 Task: Create a sub task Gather and Analyse Requirements for the task  Create a new online platform for language translation services in the project AgileRamp , assign it to team member softage.1@softage.net and update the status of the sub task to  On Track  , set the priority of the sub task to Low
Action: Mouse moved to (882, 475)
Screenshot: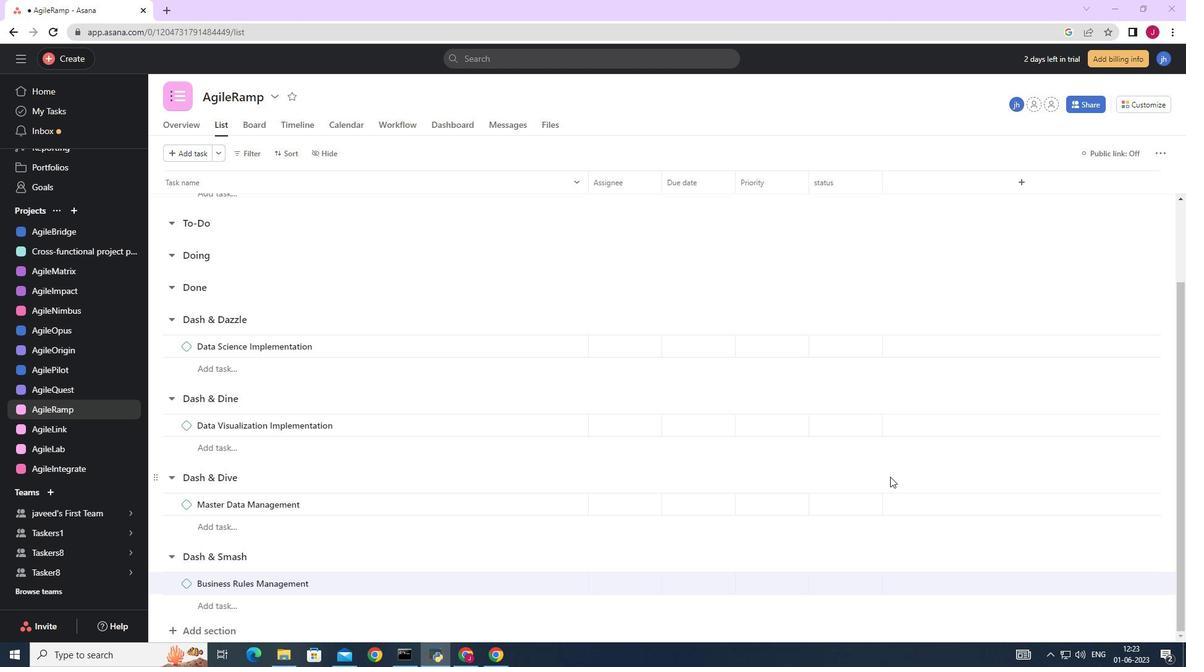 
Action: Mouse scrolled (882, 475) with delta (0, 0)
Screenshot: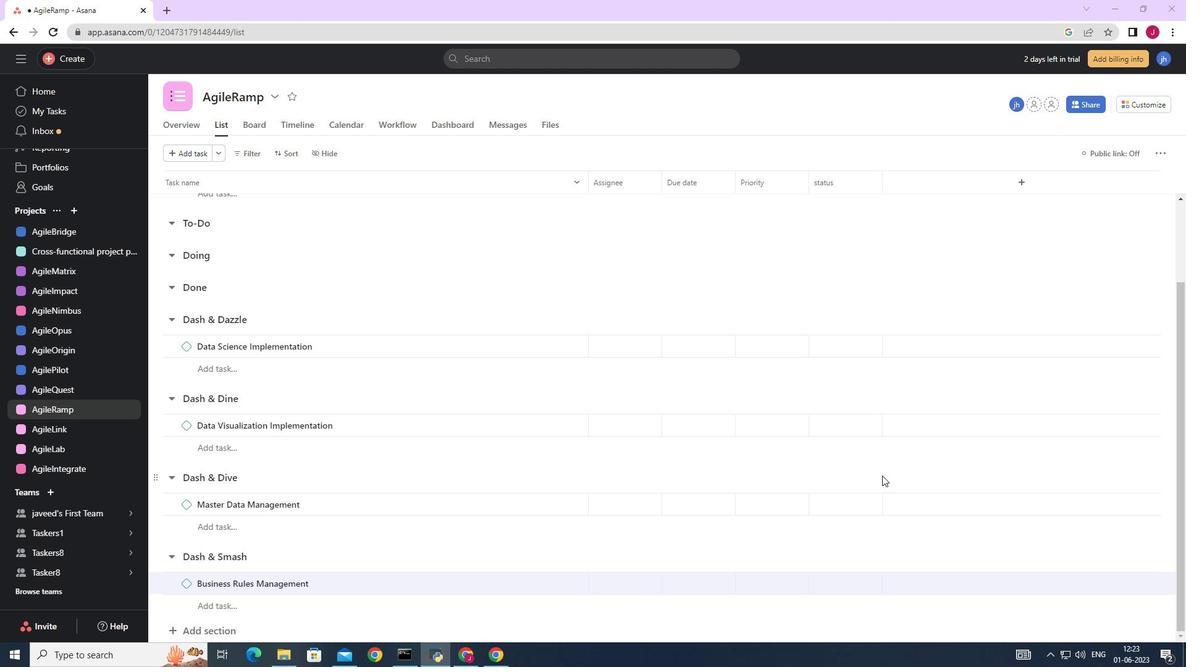 
Action: Mouse scrolled (882, 475) with delta (0, 0)
Screenshot: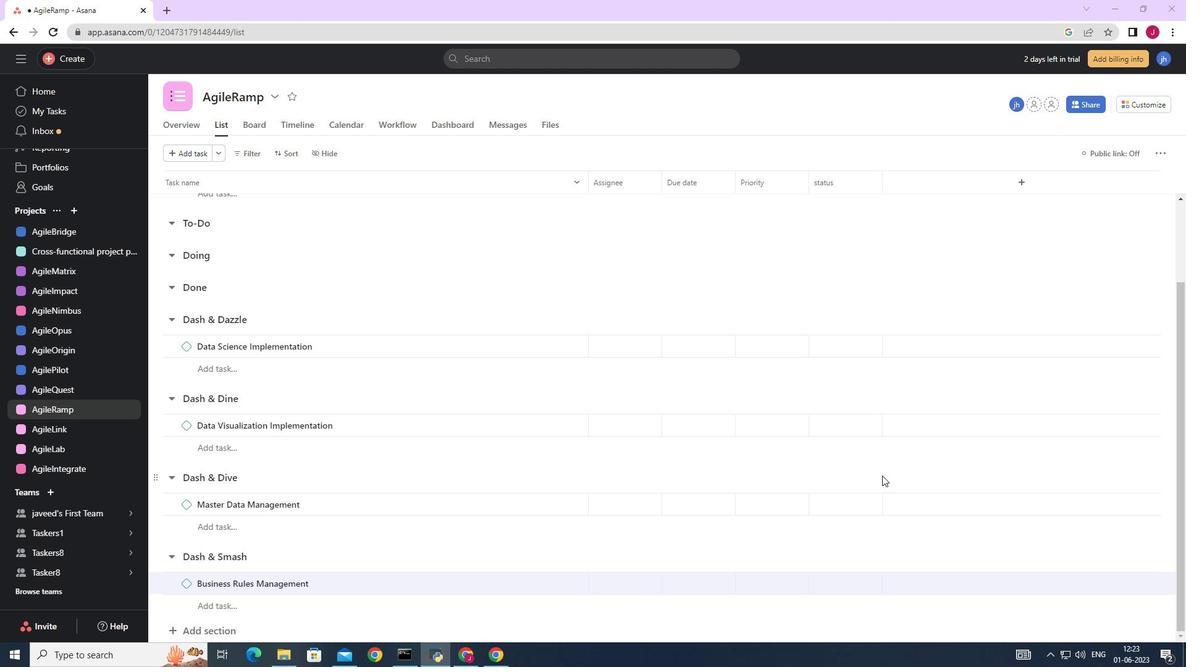 
Action: Mouse scrolled (882, 475) with delta (0, 0)
Screenshot: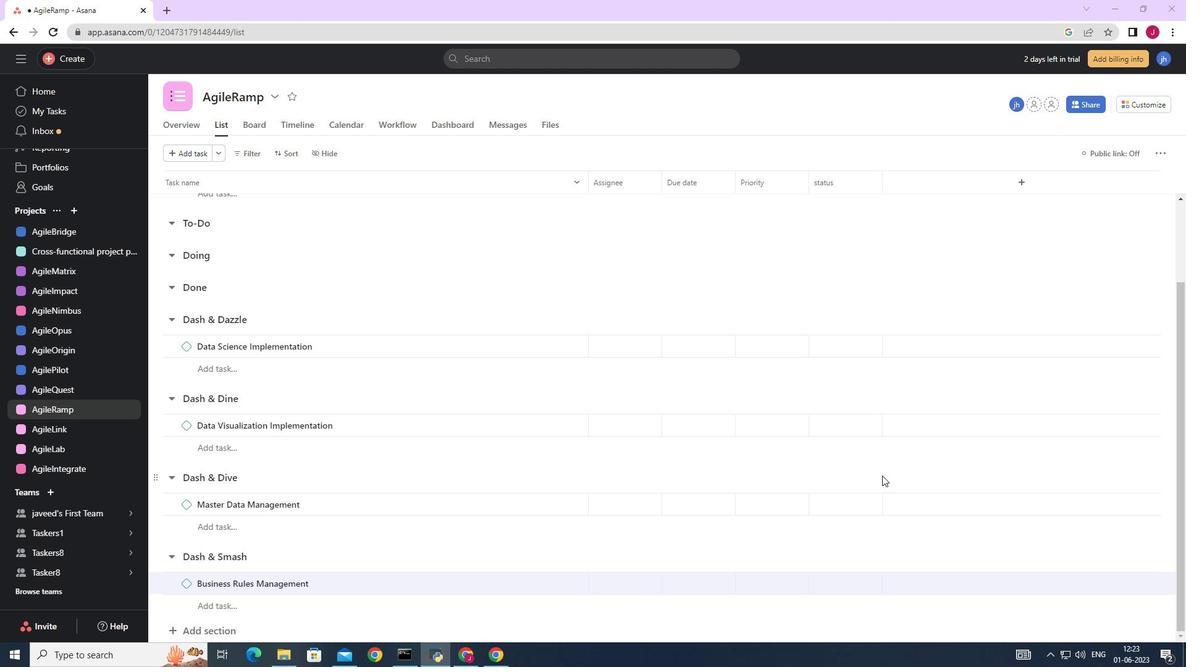 
Action: Mouse scrolled (882, 475) with delta (0, 0)
Screenshot: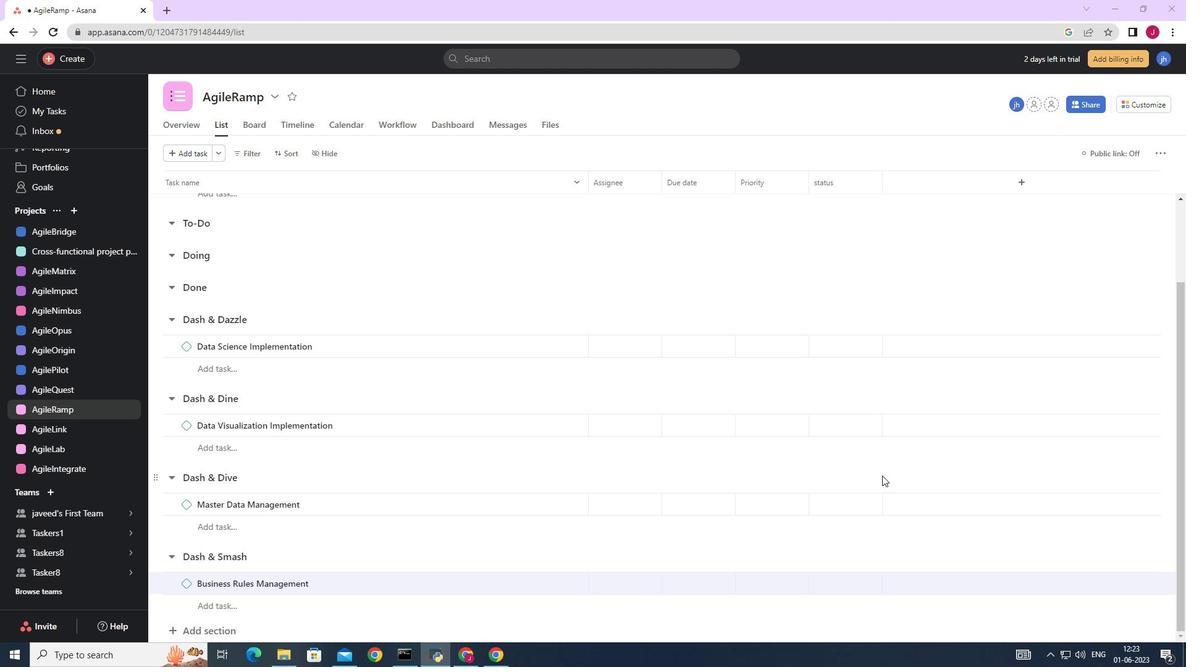 
Action: Mouse scrolled (882, 475) with delta (0, 0)
Screenshot: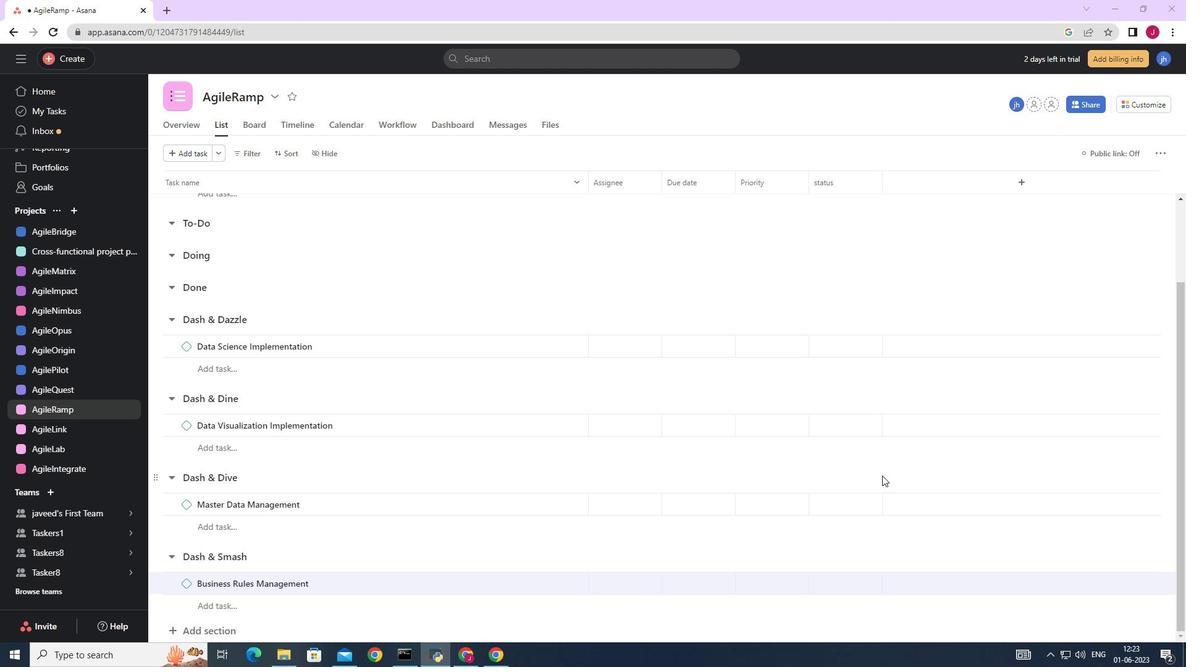 
Action: Mouse moved to (577, 436)
Screenshot: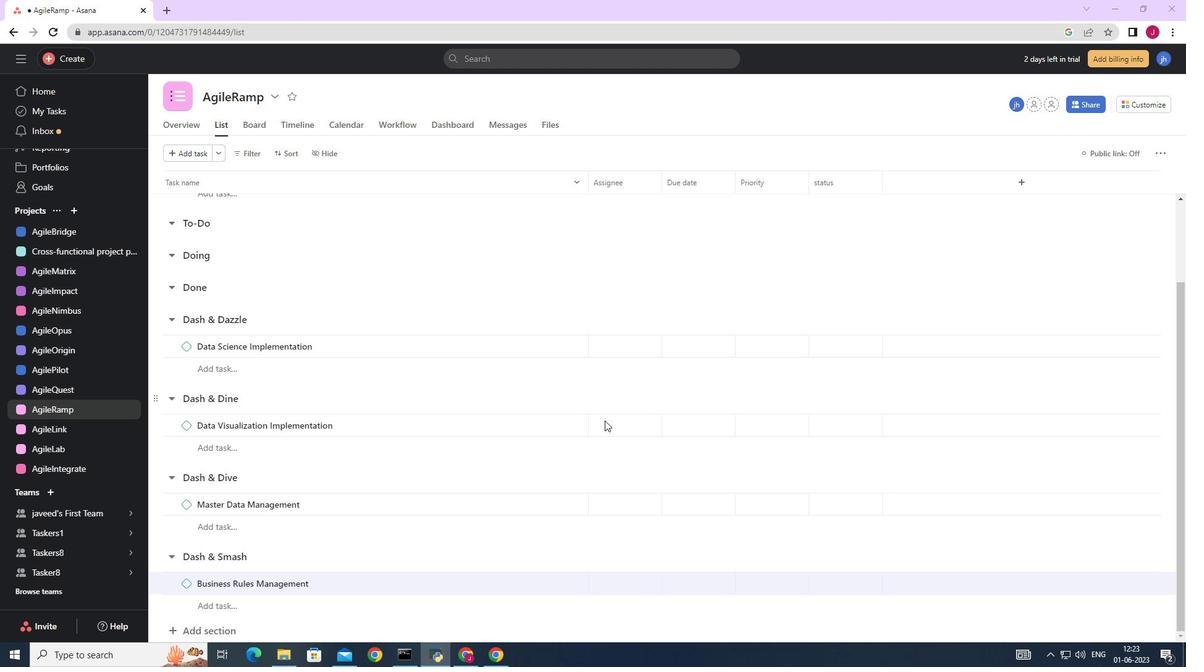 
Action: Mouse scrolled (577, 436) with delta (0, 0)
Screenshot: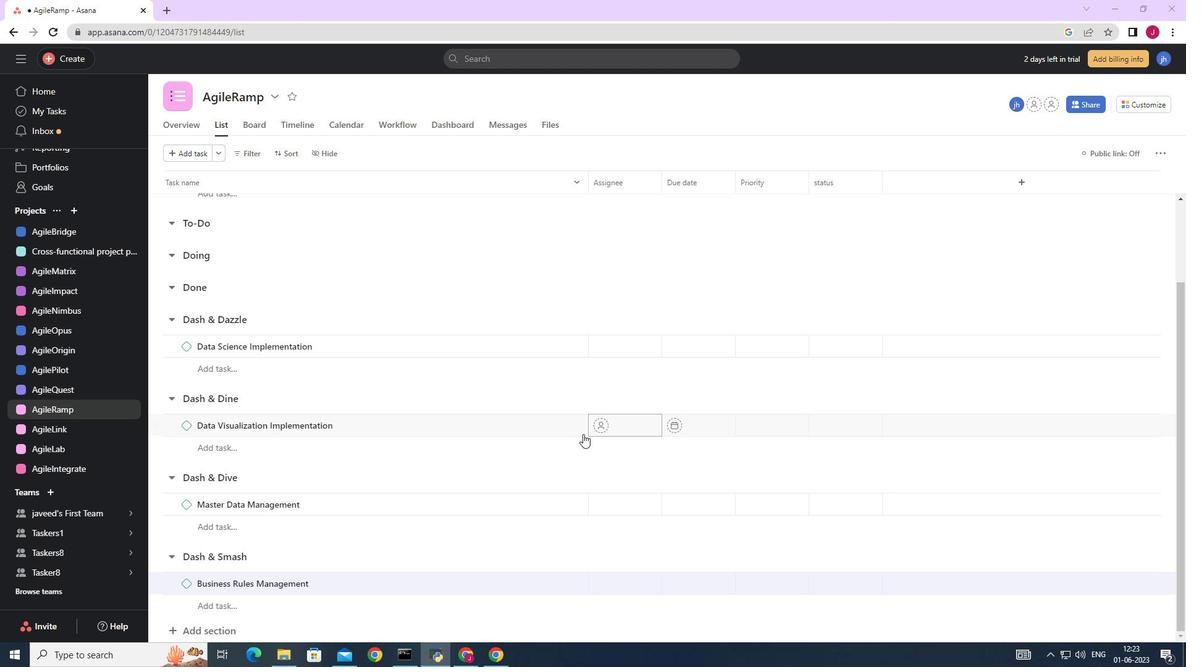 
Action: Mouse scrolled (577, 436) with delta (0, 0)
Screenshot: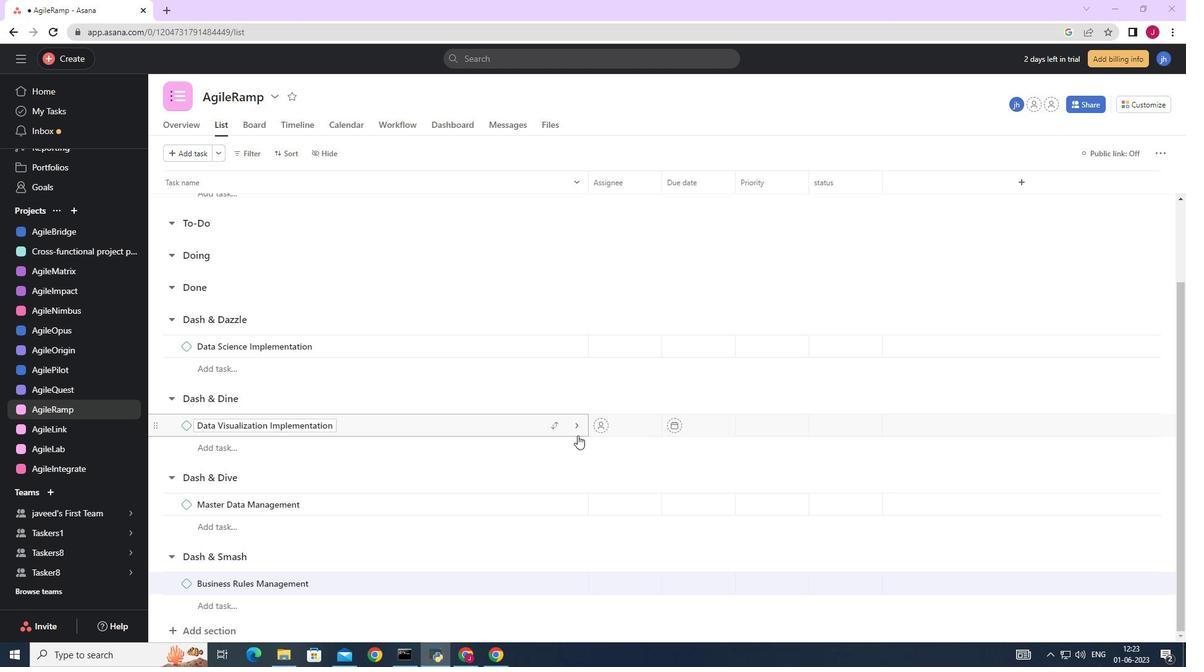 
Action: Mouse scrolled (577, 436) with delta (0, 0)
Screenshot: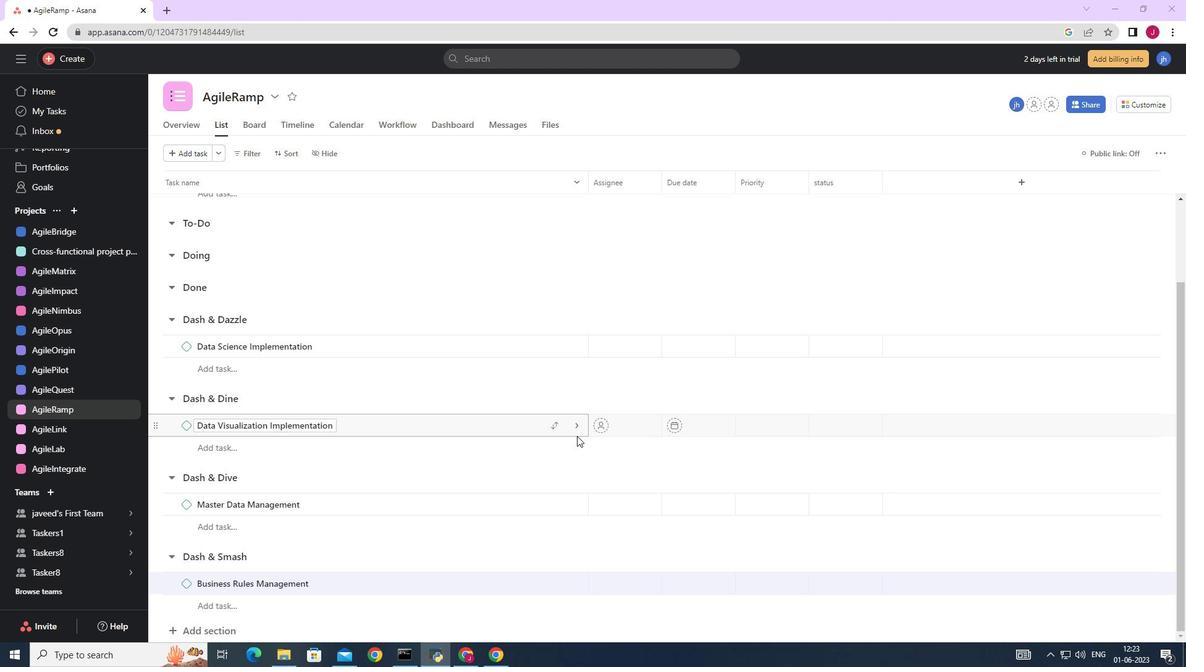 
Action: Mouse moved to (534, 271)
Screenshot: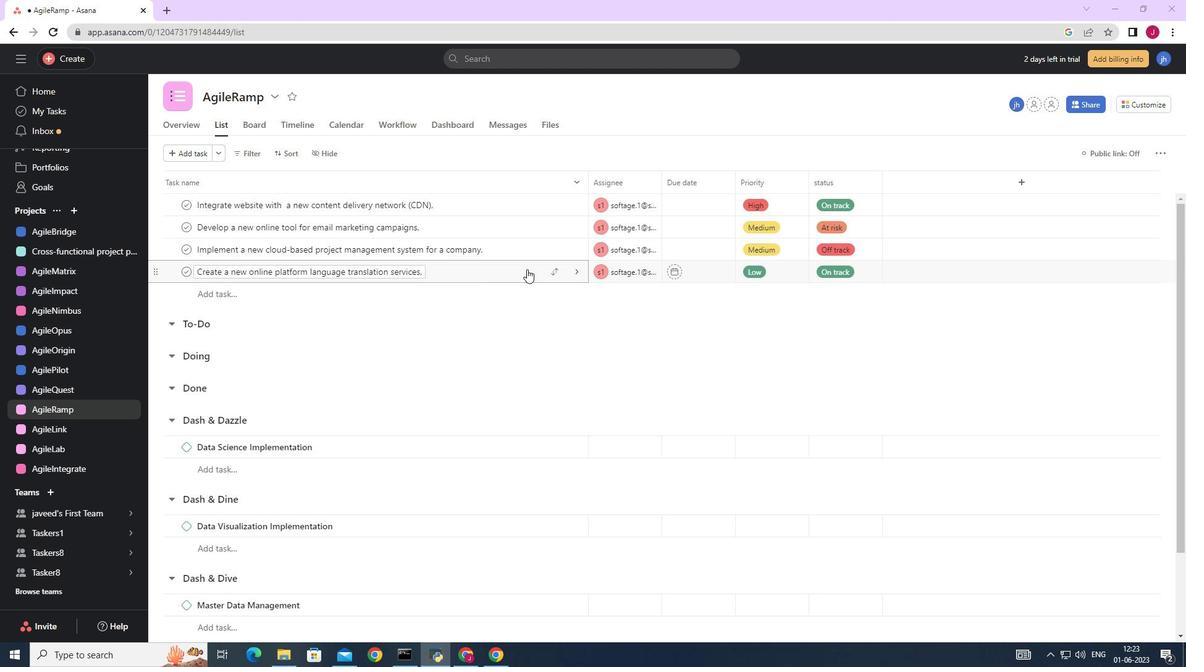 
Action: Mouse pressed left at (534, 271)
Screenshot: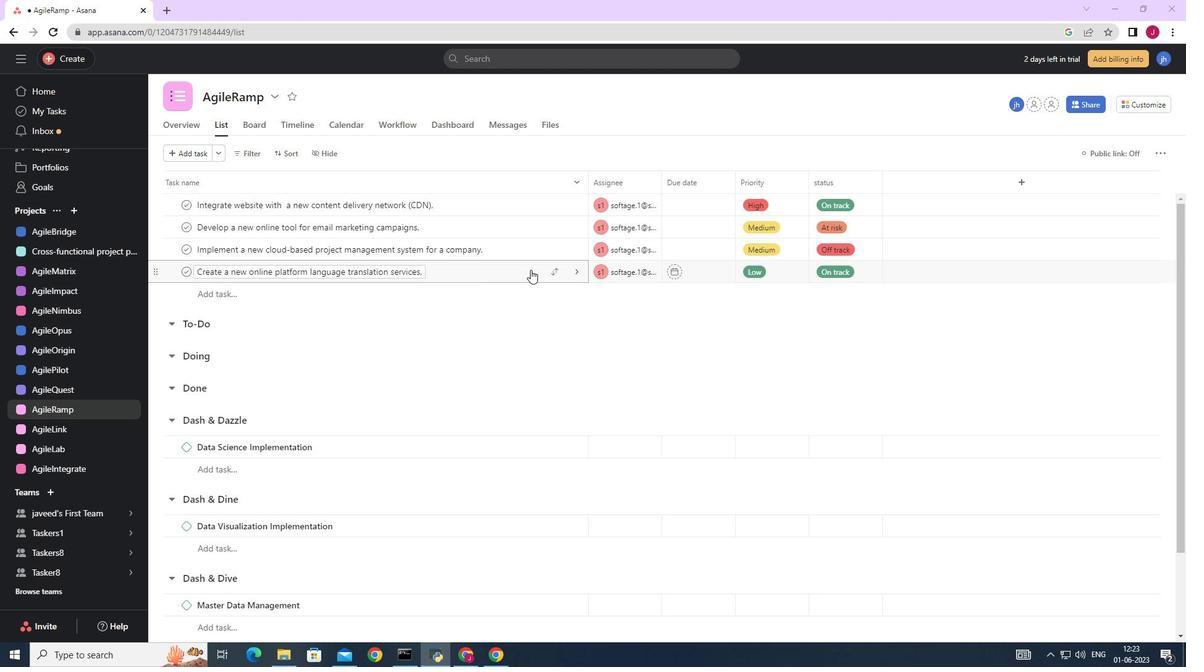 
Action: Mouse moved to (988, 420)
Screenshot: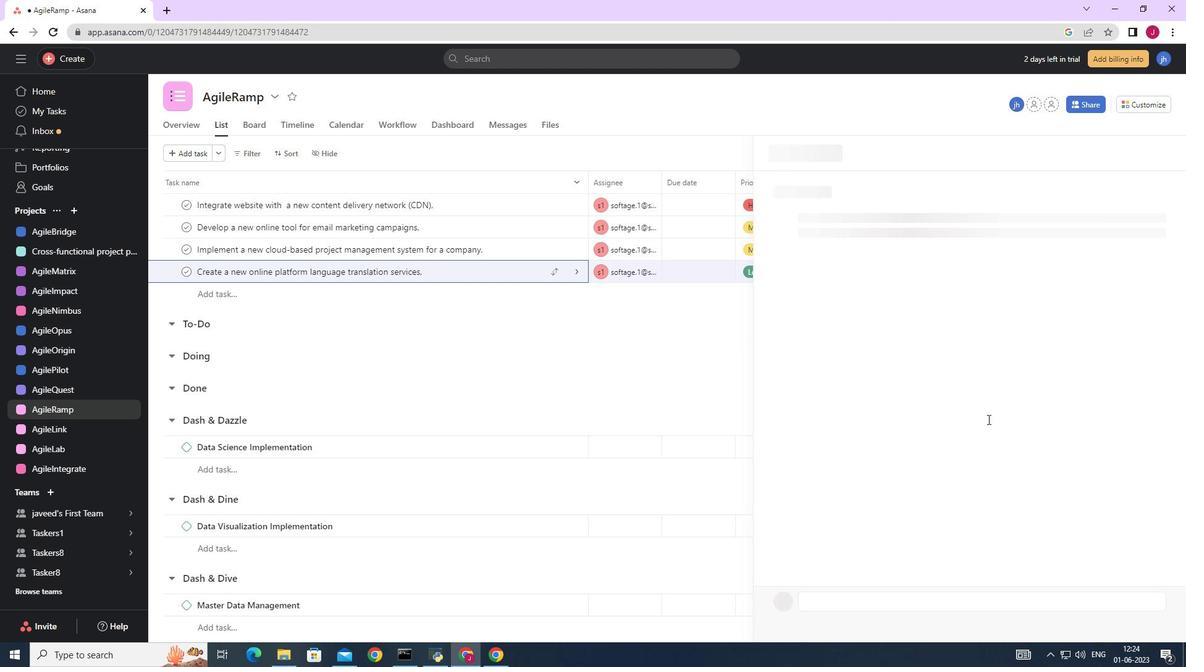 
Action: Mouse scrolled (988, 419) with delta (0, 0)
Screenshot: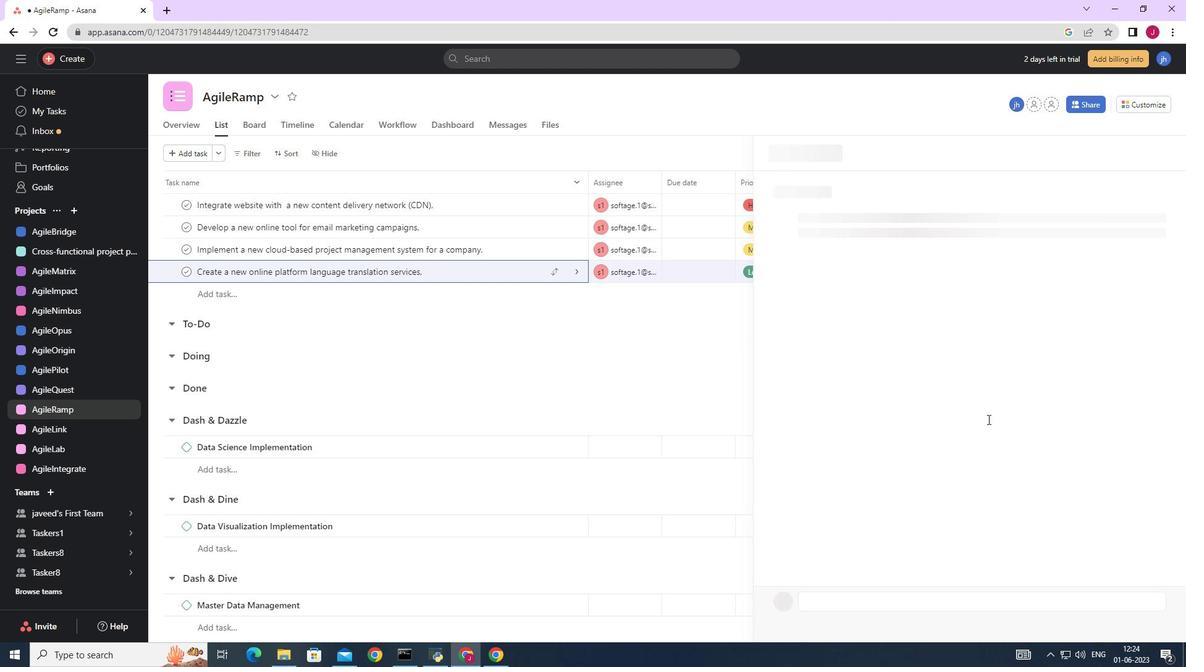
Action: Mouse moved to (988, 420)
Screenshot: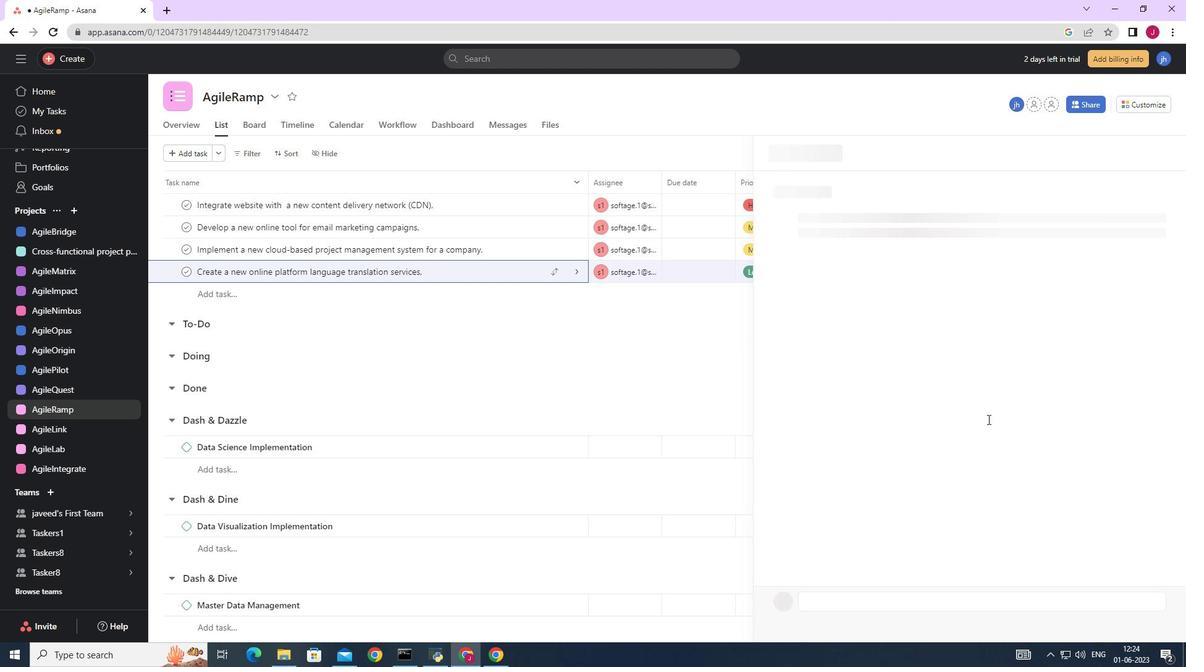 
Action: Mouse scrolled (988, 420) with delta (0, 0)
Screenshot: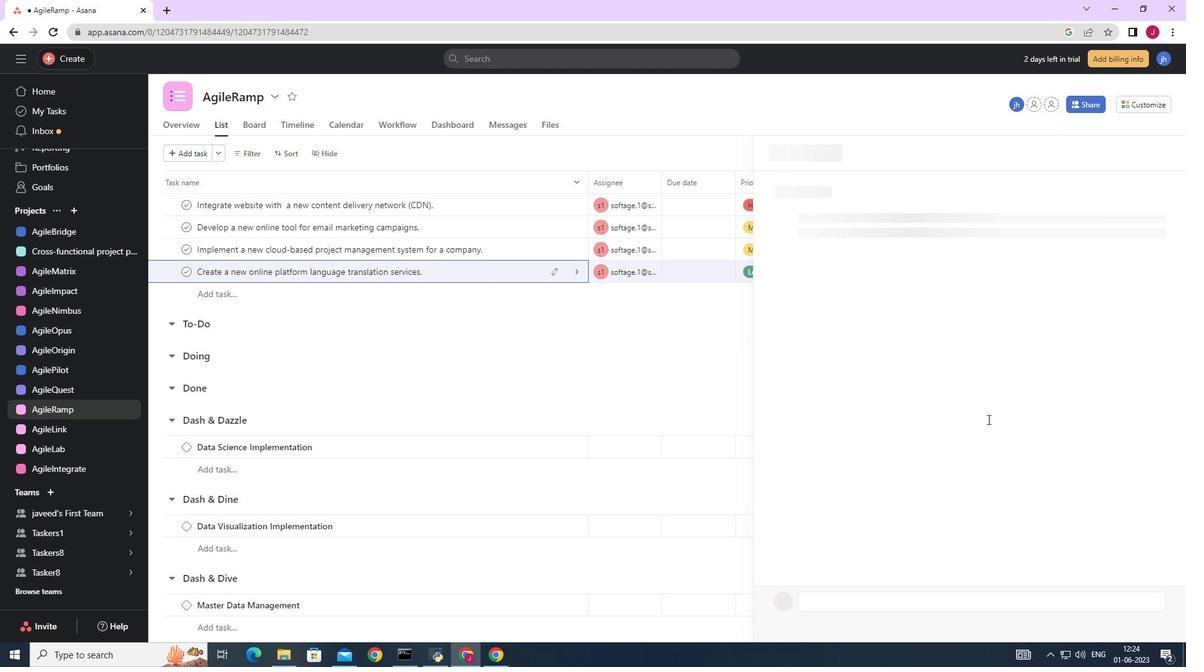 
Action: Mouse moved to (988, 421)
Screenshot: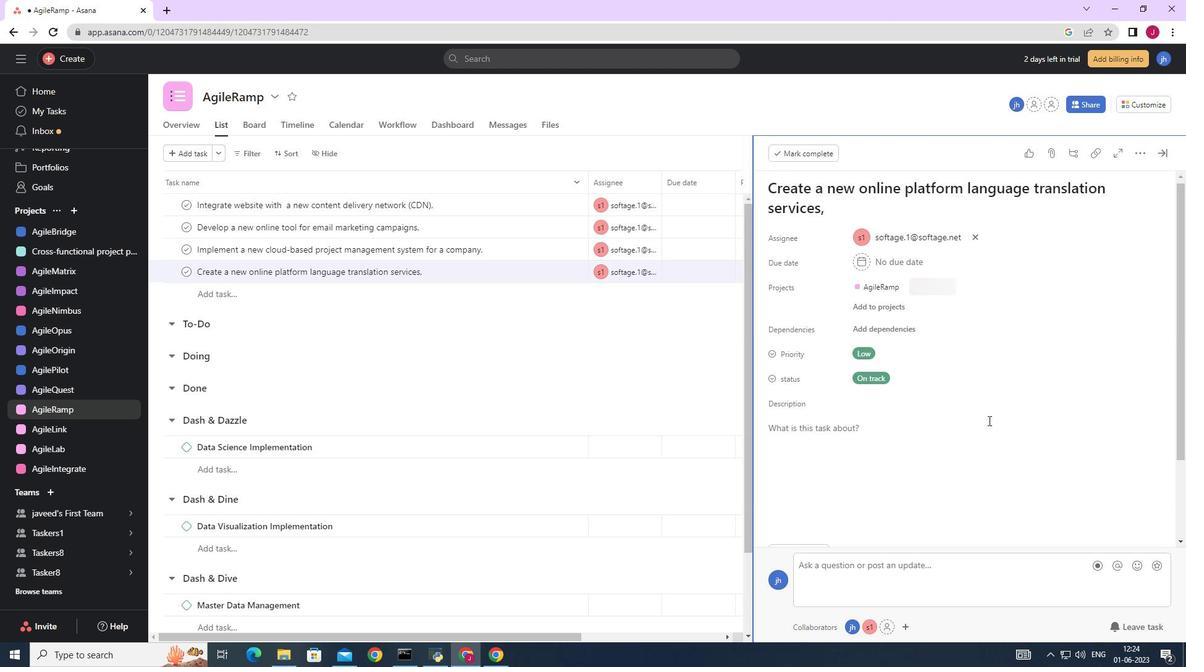 
Action: Mouse scrolled (988, 420) with delta (0, 0)
Screenshot: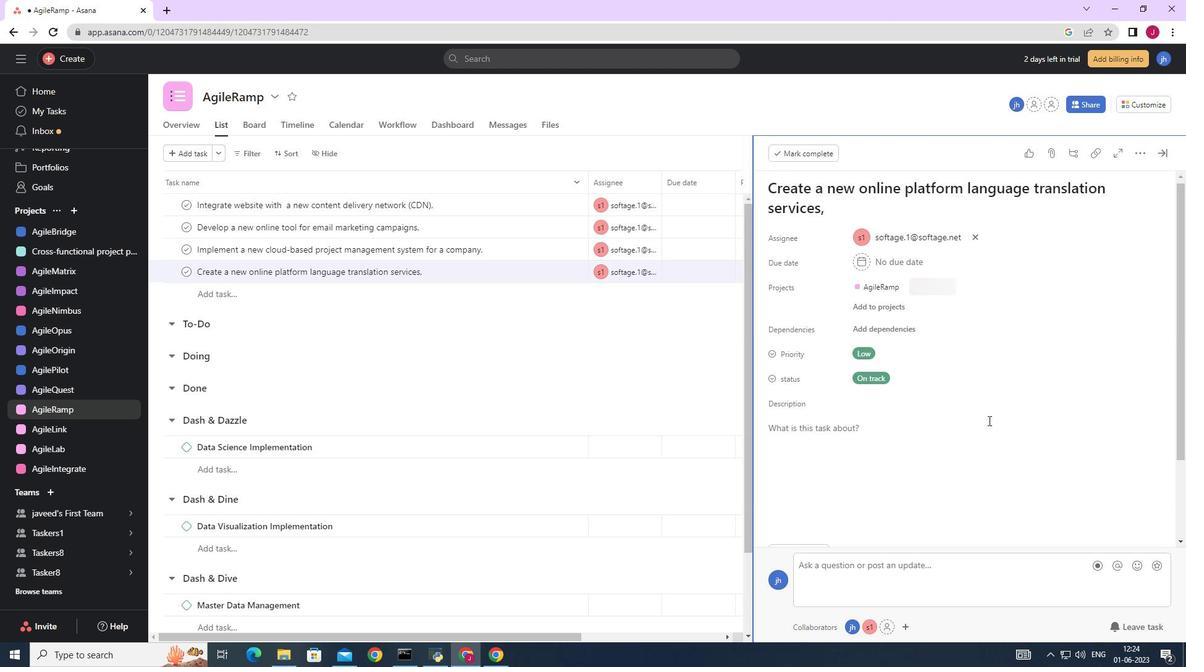 
Action: Mouse moved to (988, 422)
Screenshot: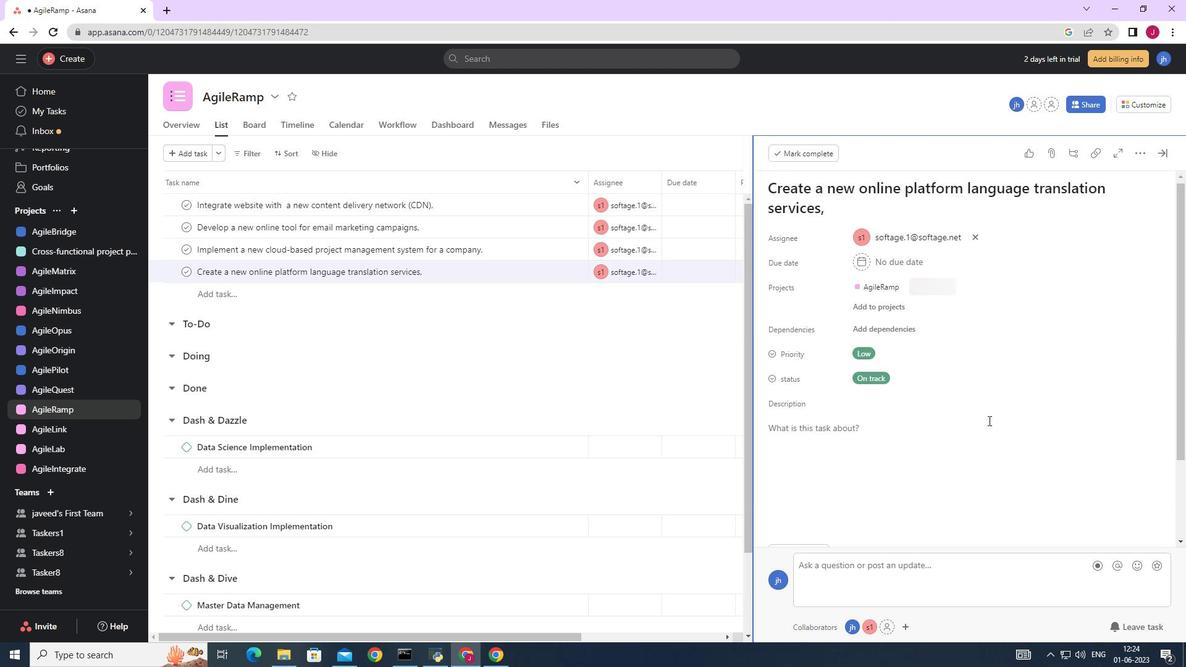 
Action: Mouse scrolled (988, 420) with delta (0, 0)
Screenshot: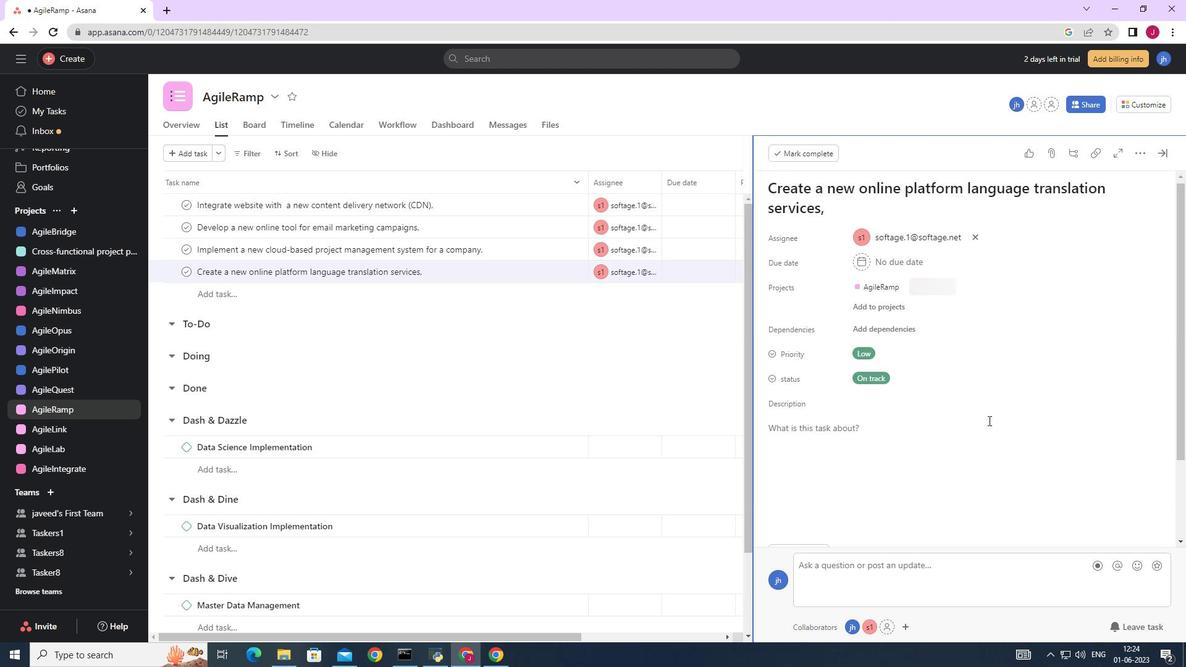 
Action: Mouse moved to (984, 423)
Screenshot: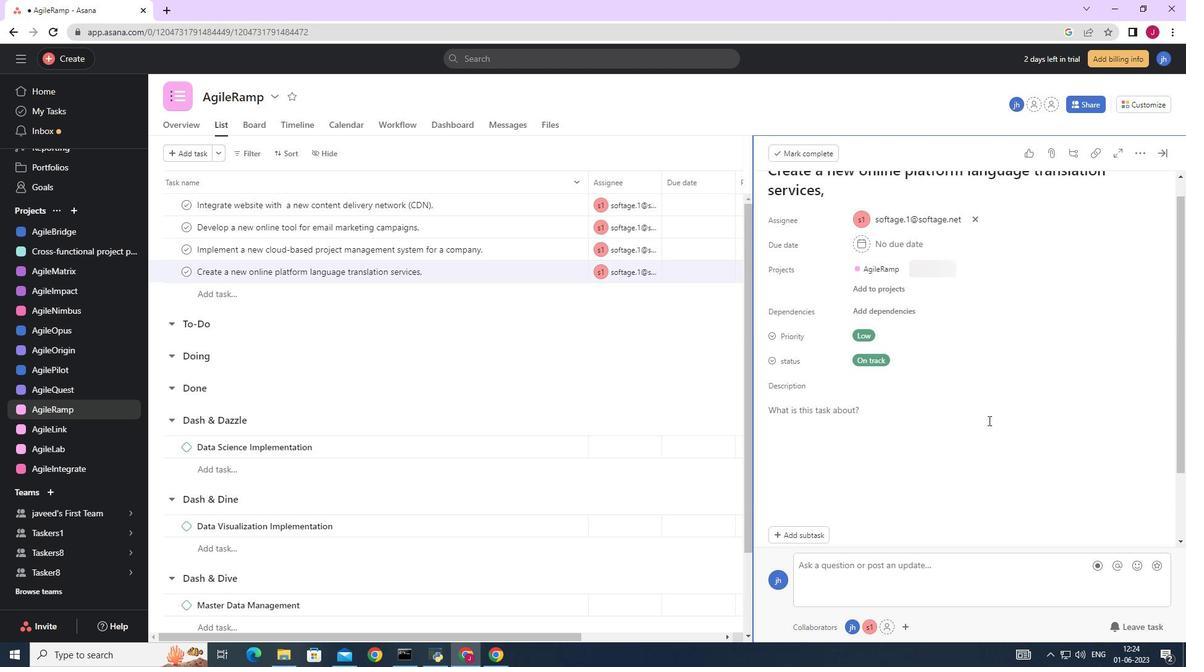 
Action: Mouse scrolled (988, 420) with delta (0, 0)
Screenshot: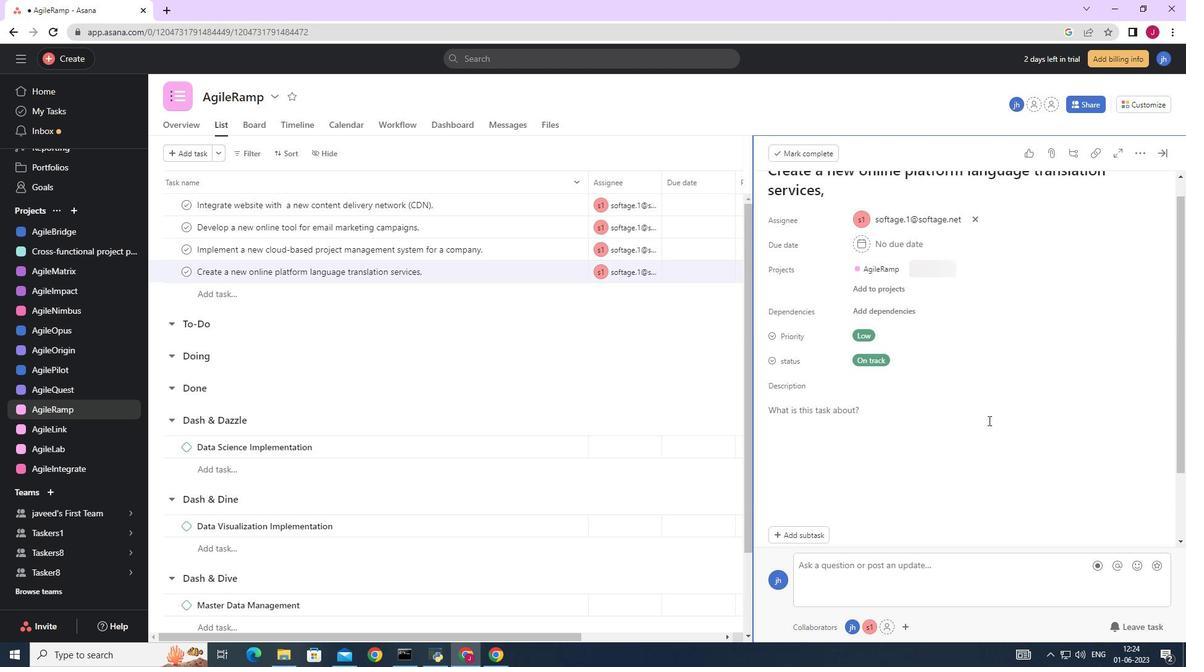
Action: Mouse moved to (813, 452)
Screenshot: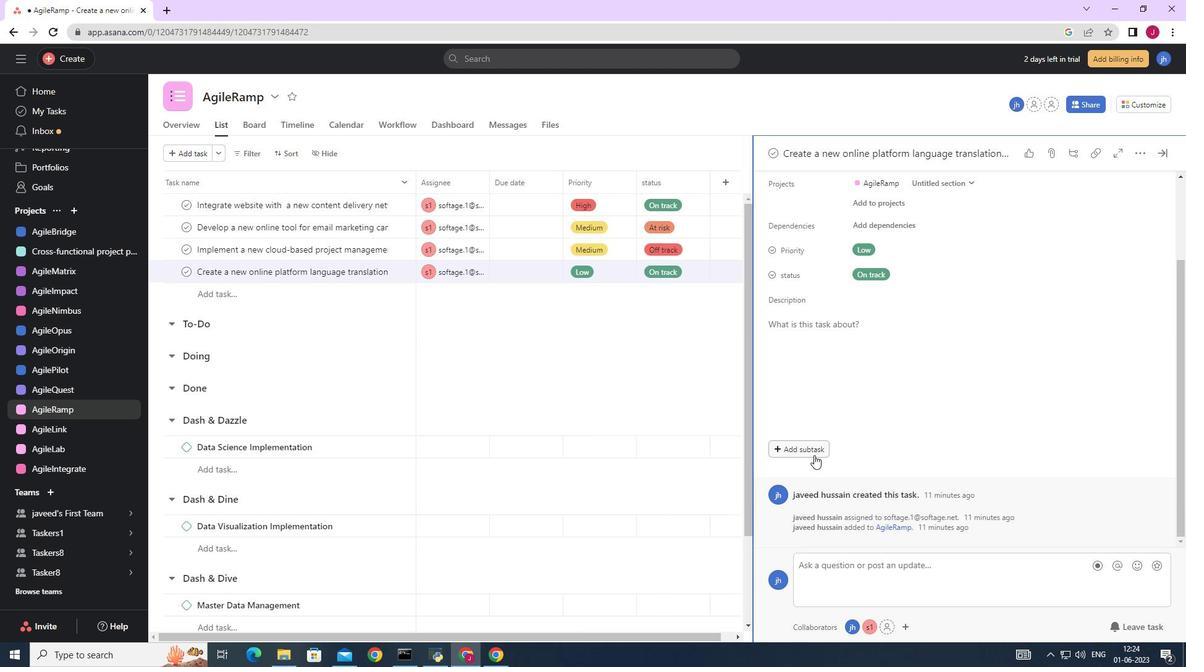 
Action: Mouse pressed left at (813, 452)
Screenshot: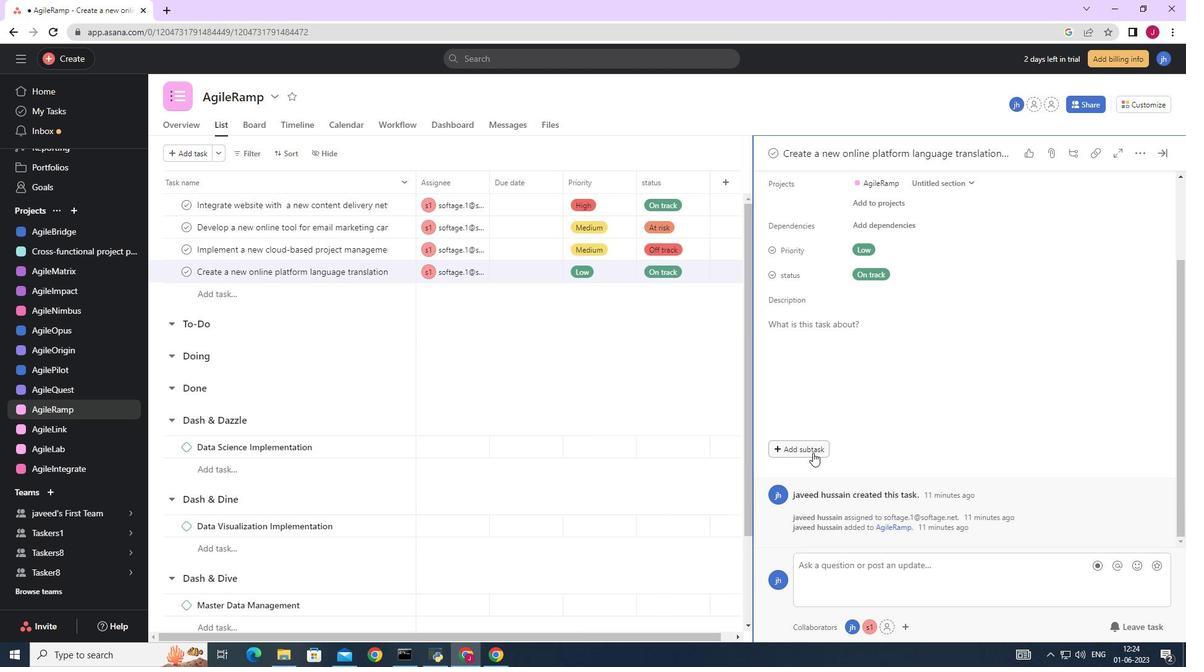 
Action: Mouse moved to (837, 412)
Screenshot: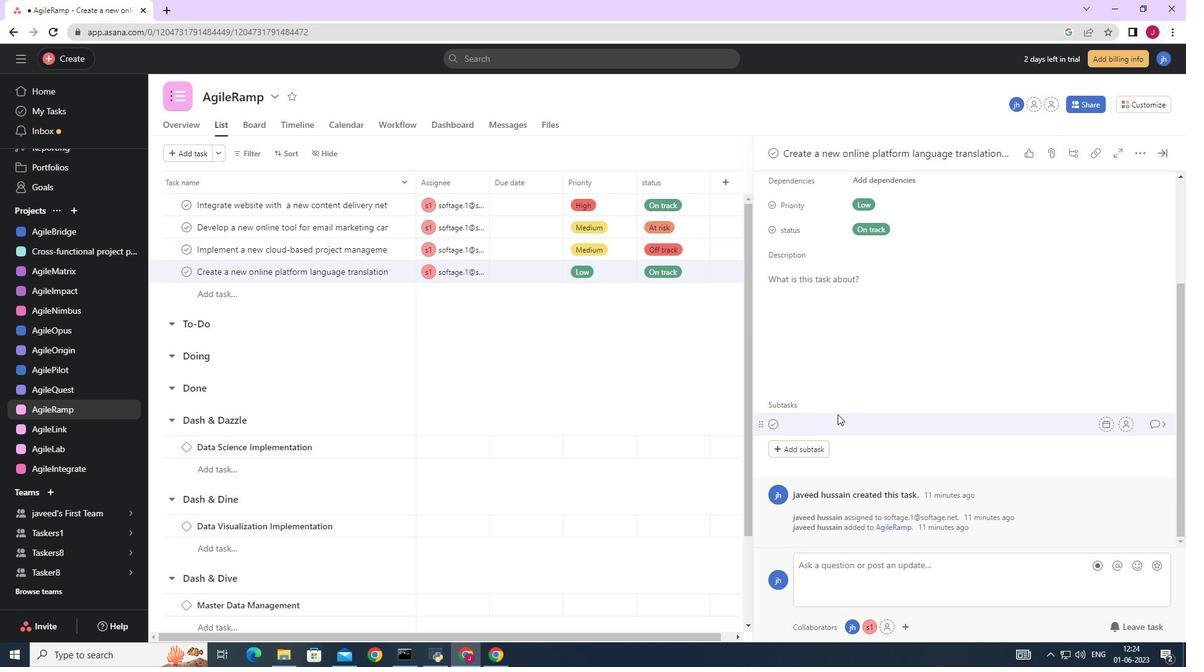 
Action: Key pressed <Key.caps_lock>G<Key.caps_lock>ather<Key.space>and<Key.space><Key.caps_lock>A<Key.caps_lock>nalyse<Key.space><Key.caps_lock>R<Key.caps_lock>equirements
Screenshot: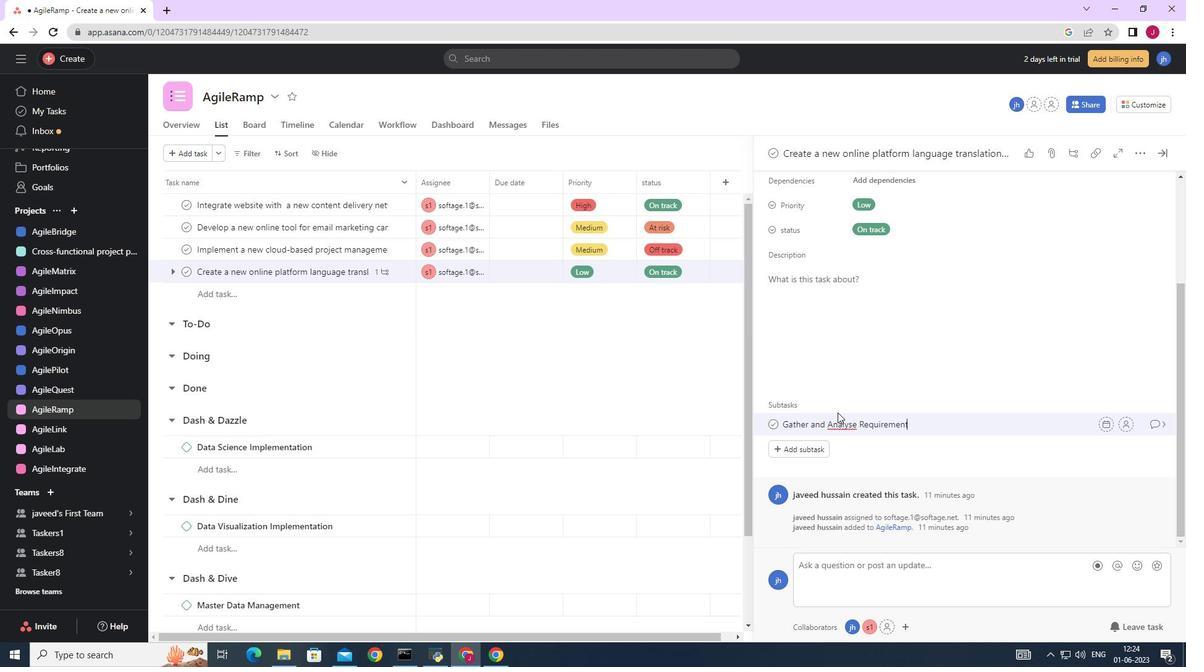
Action: Mouse moved to (1121, 425)
Screenshot: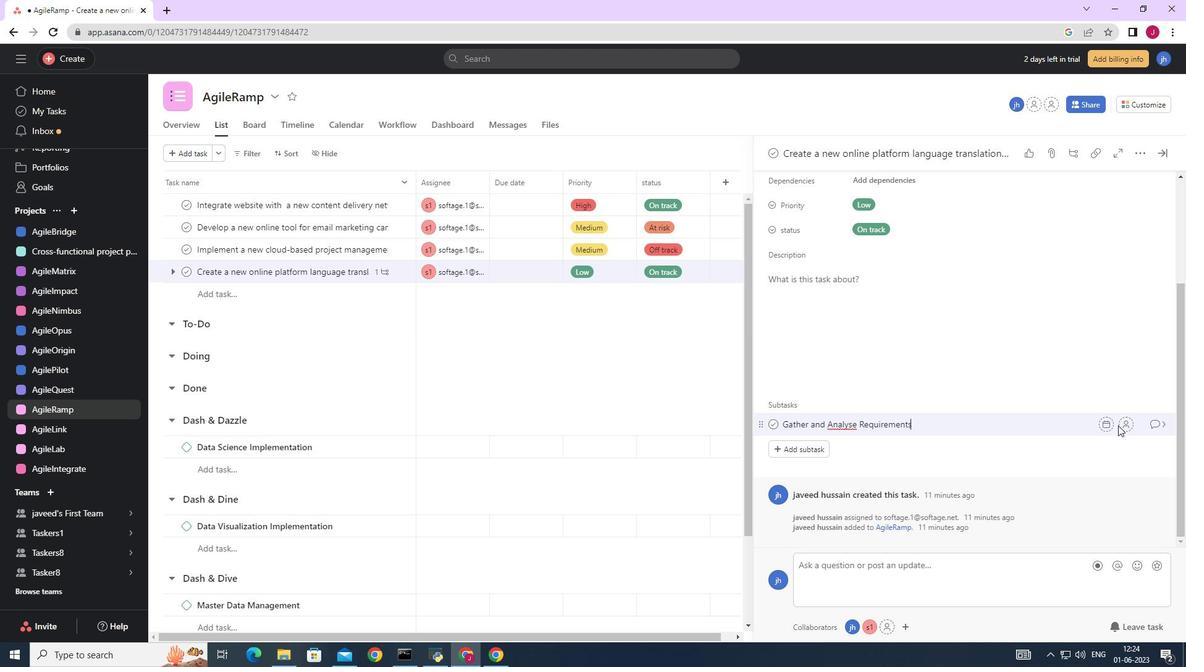 
Action: Mouse pressed left at (1121, 425)
Screenshot: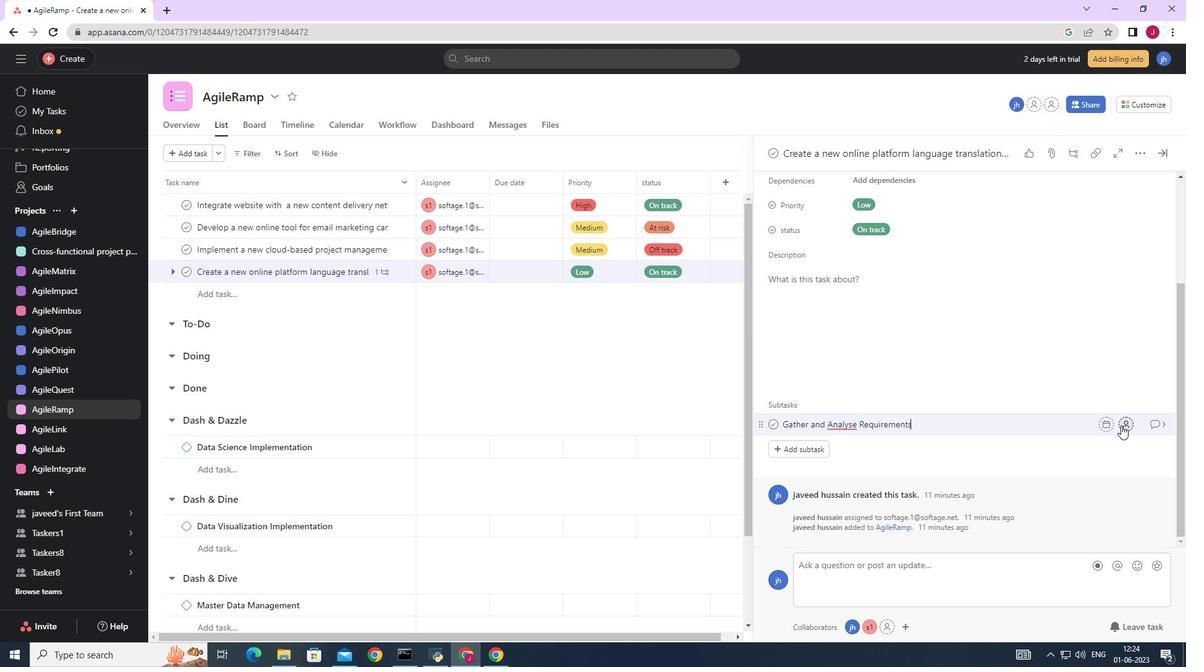
Action: Mouse moved to (969, 471)
Screenshot: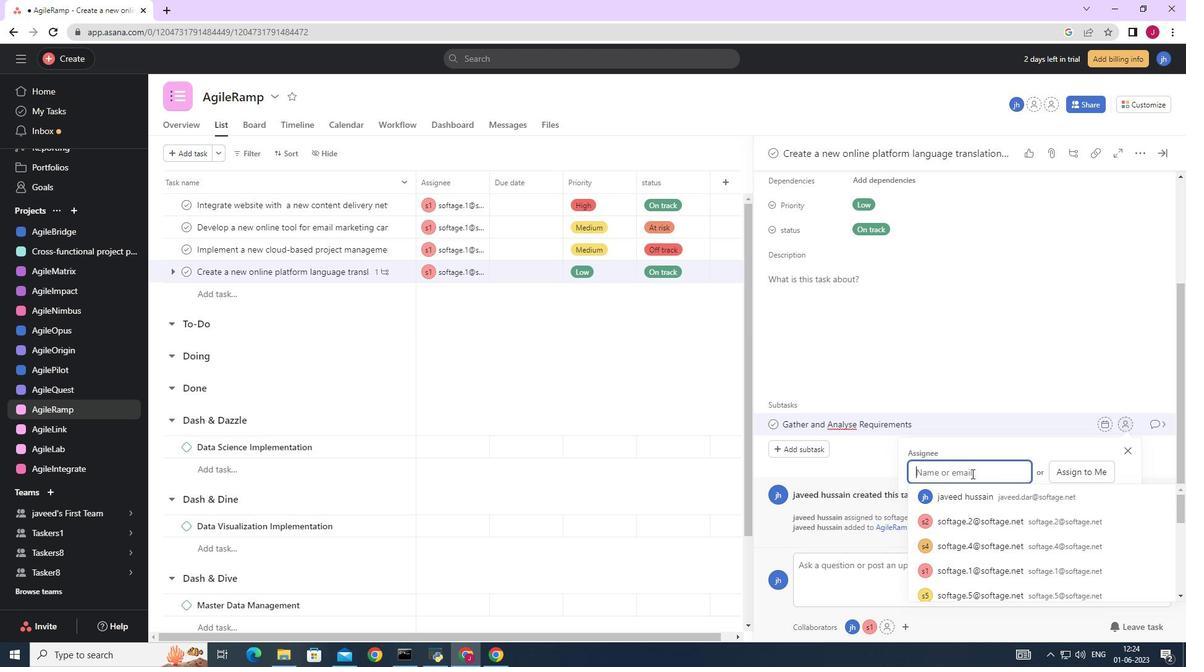 
Action: Key pressed softage.1
Screenshot: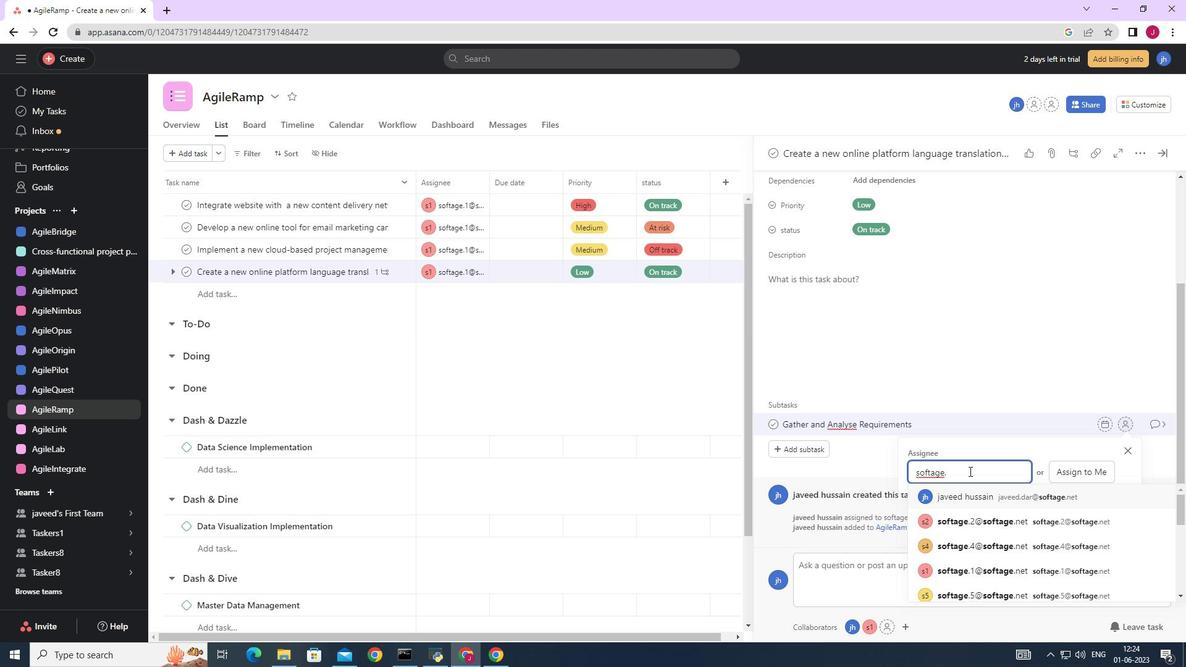 
Action: Mouse moved to (981, 500)
Screenshot: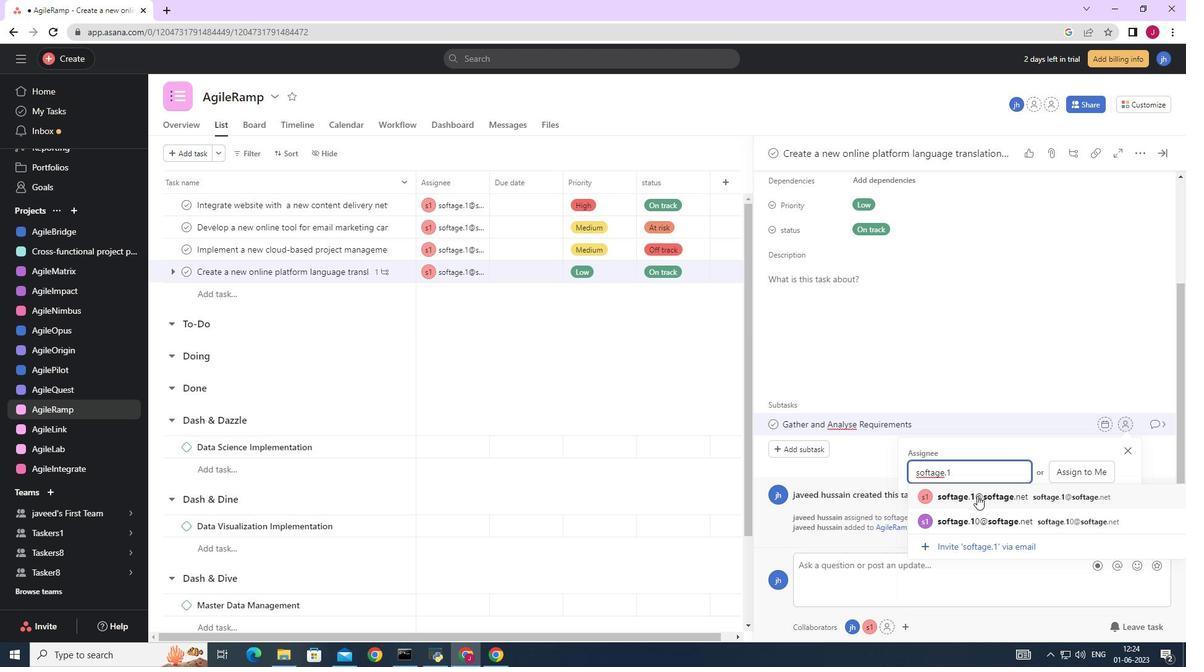 
Action: Mouse pressed left at (981, 500)
Screenshot: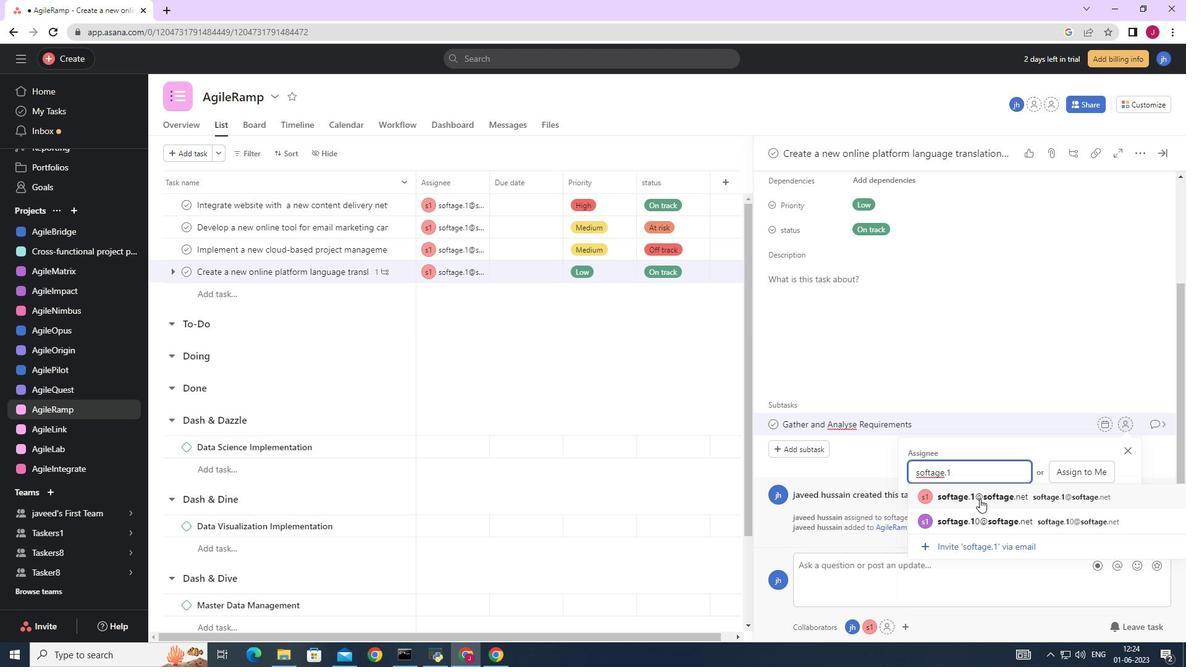 
Action: Mouse moved to (1151, 425)
Screenshot: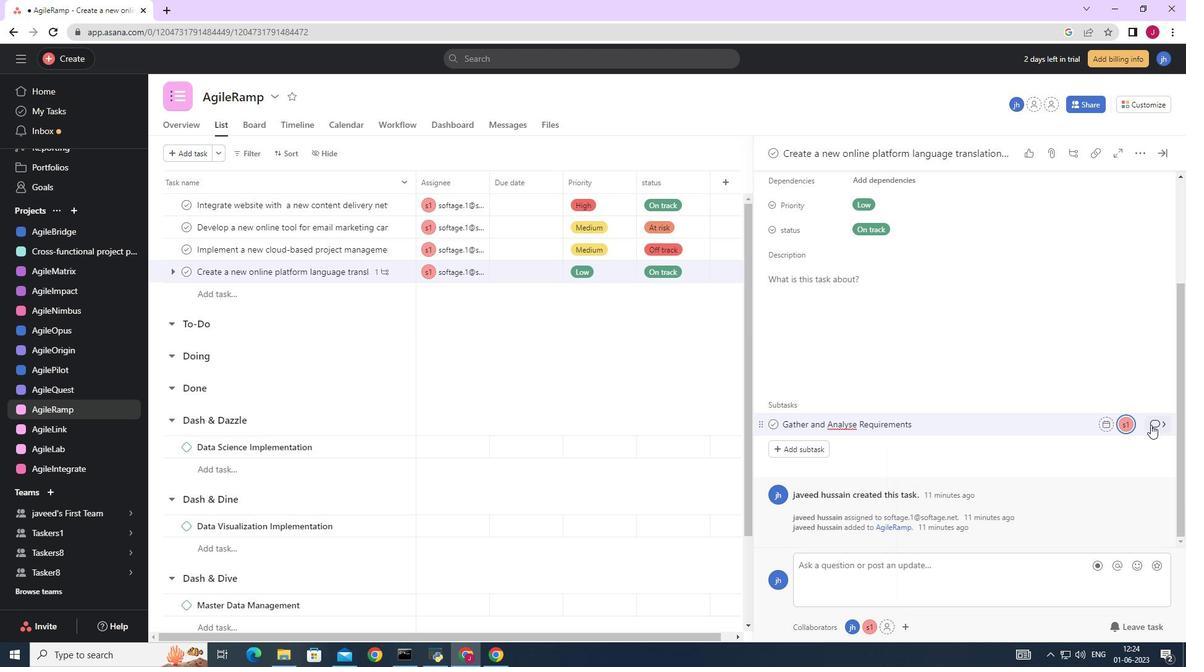 
Action: Mouse pressed left at (1151, 425)
Screenshot: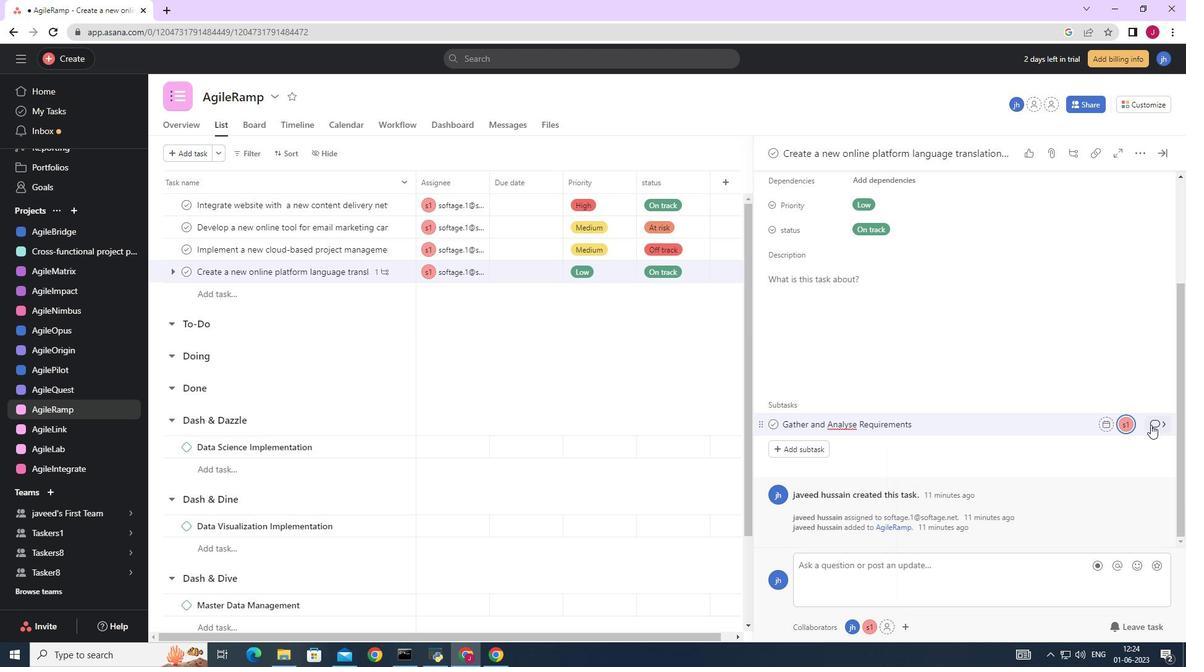 
Action: Mouse moved to (838, 334)
Screenshot: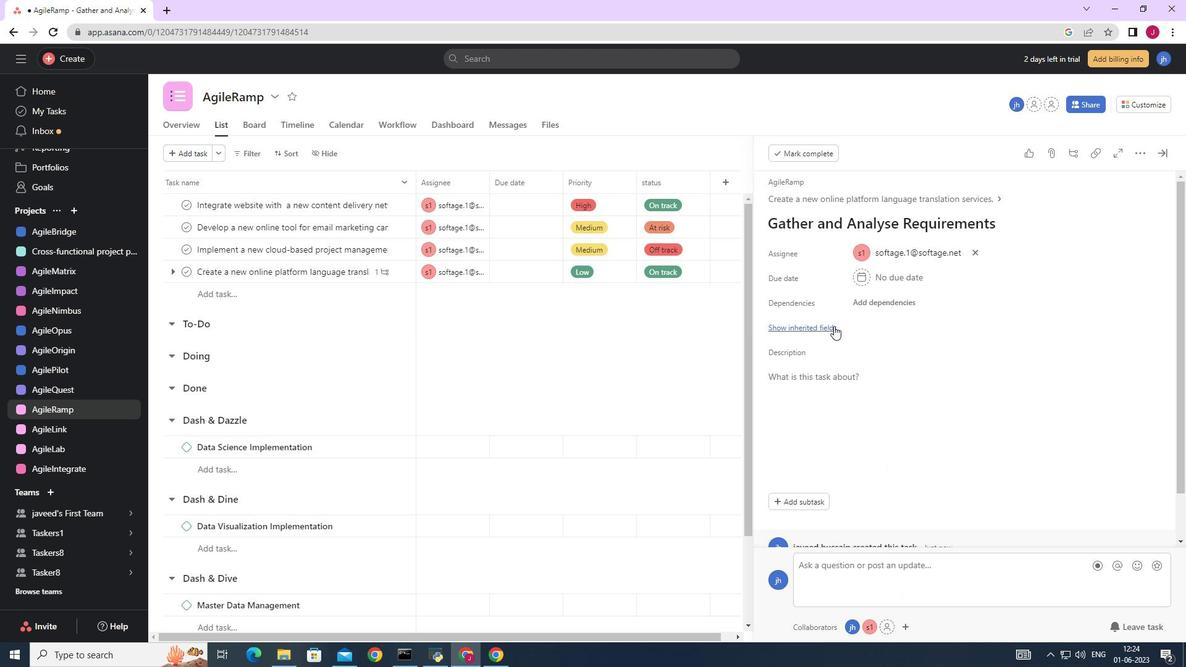
Action: Mouse scrolled (838, 333) with delta (0, 0)
Screenshot: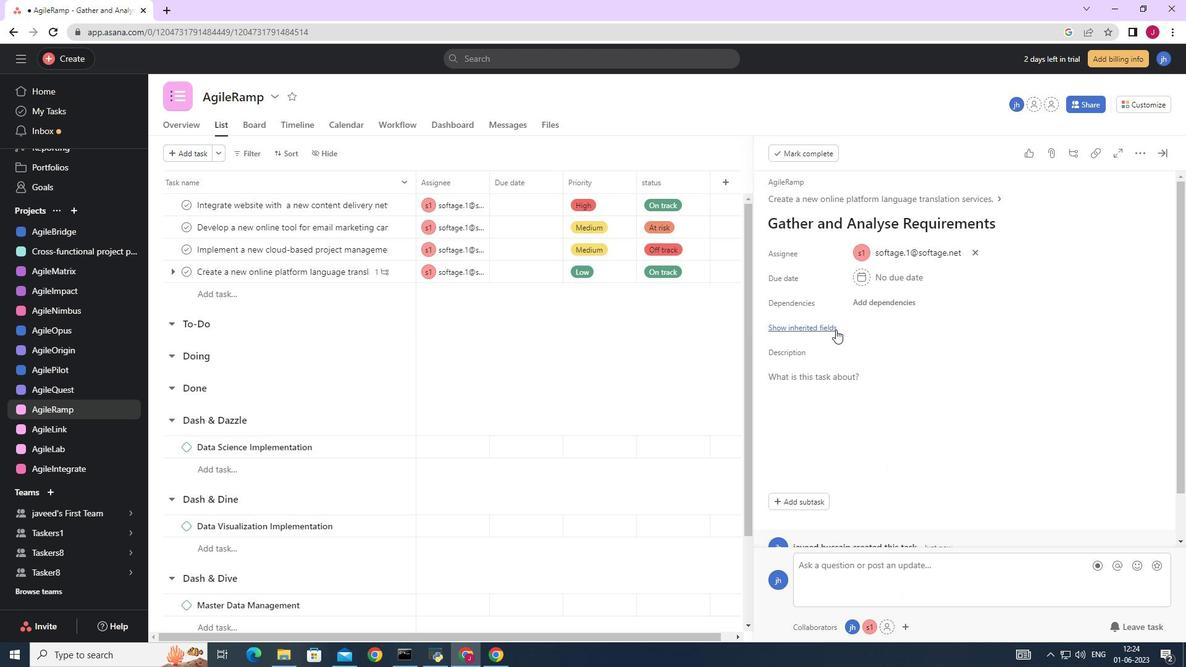 
Action: Mouse moved to (839, 335)
Screenshot: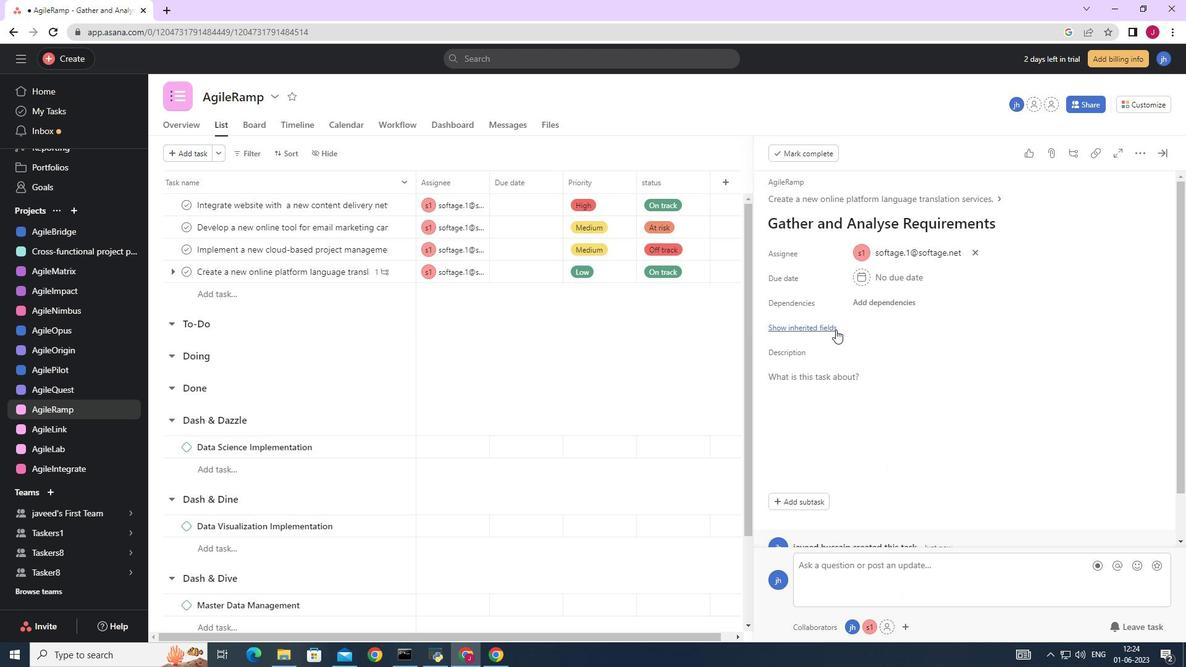 
Action: Mouse scrolled (839, 334) with delta (0, 0)
Screenshot: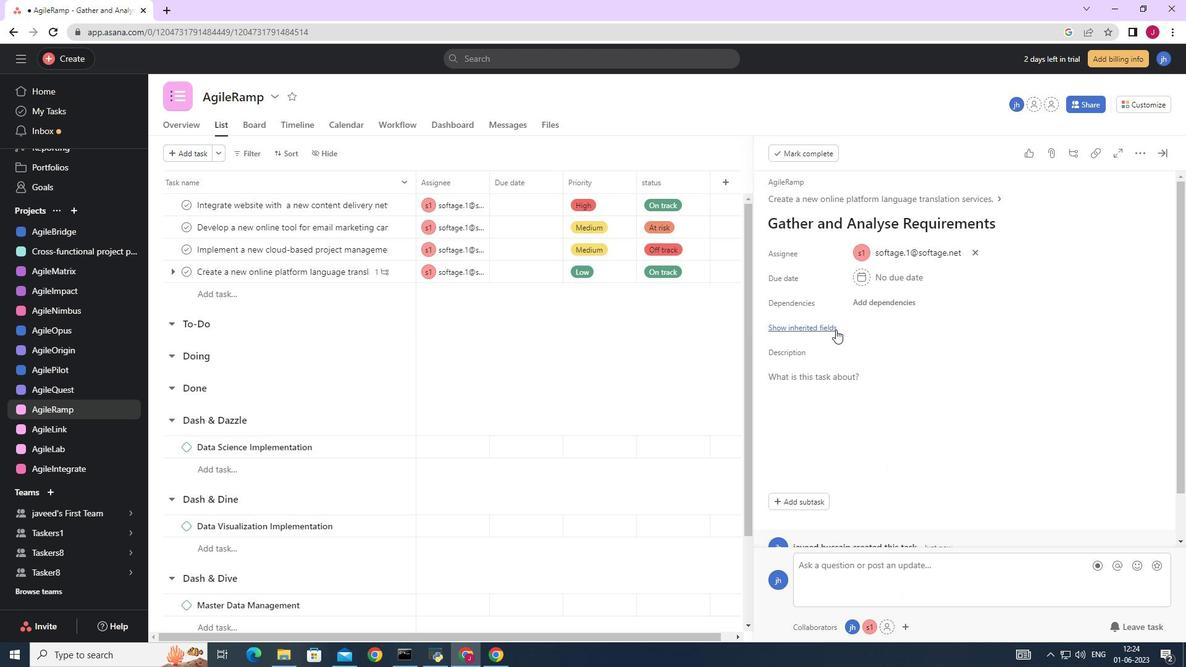 
Action: Mouse moved to (839, 336)
Screenshot: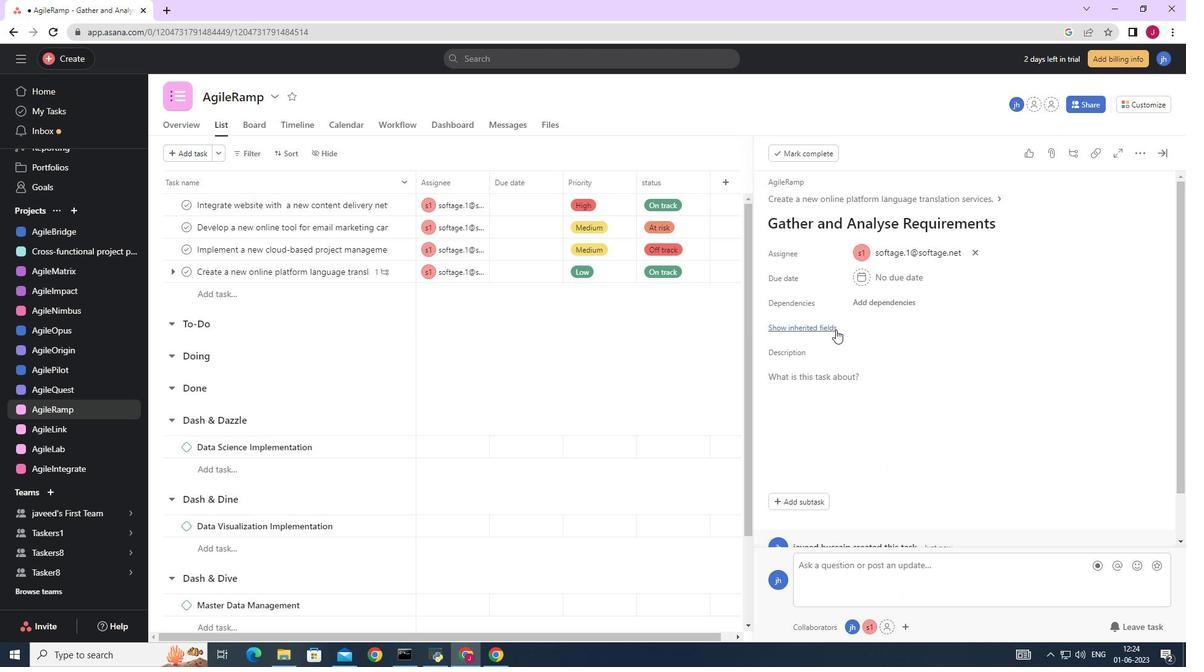 
Action: Mouse scrolled (839, 335) with delta (0, 0)
Screenshot: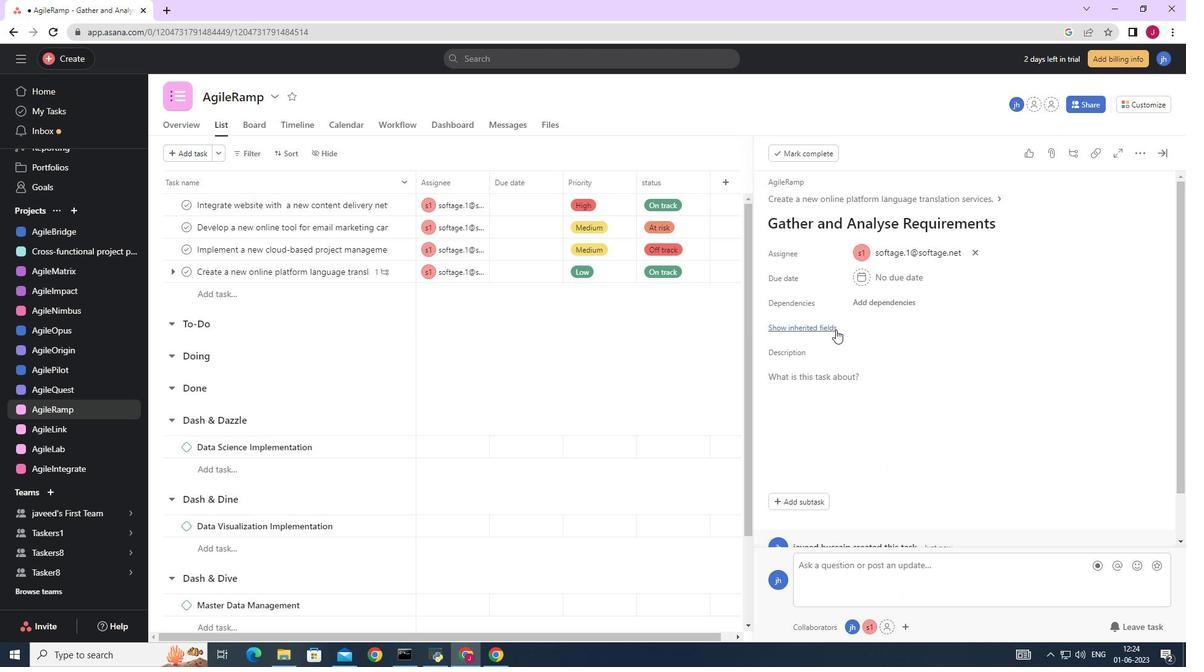 
Action: Mouse moved to (839, 336)
Screenshot: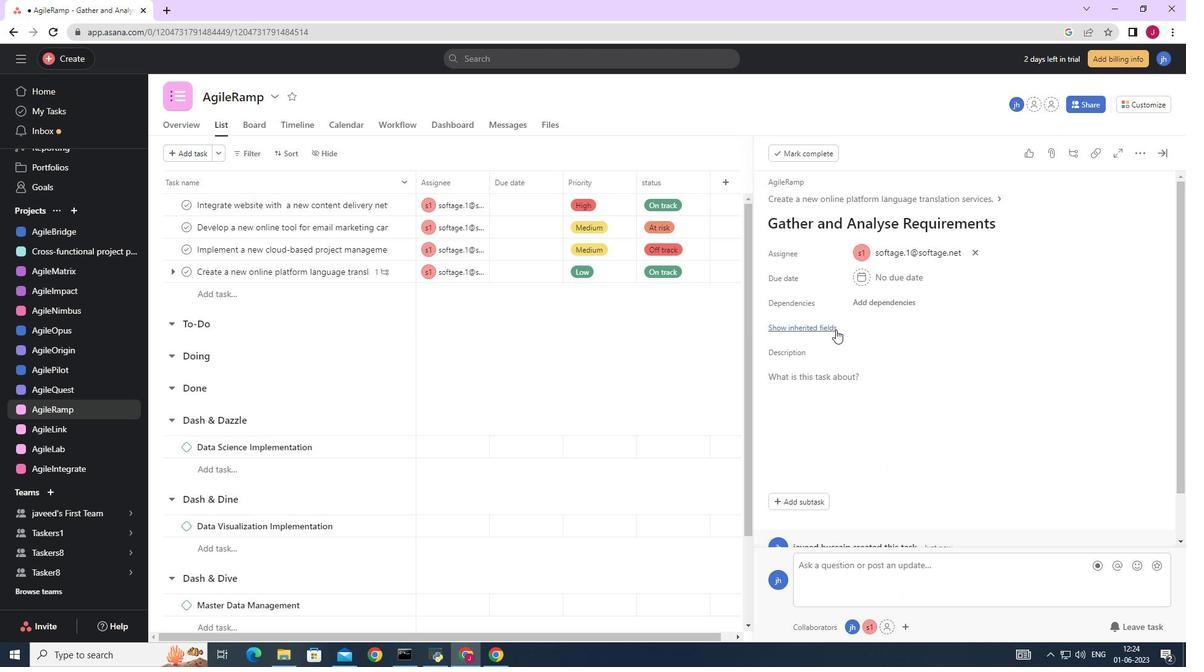 
Action: Mouse scrolled (839, 335) with delta (0, 0)
Screenshot: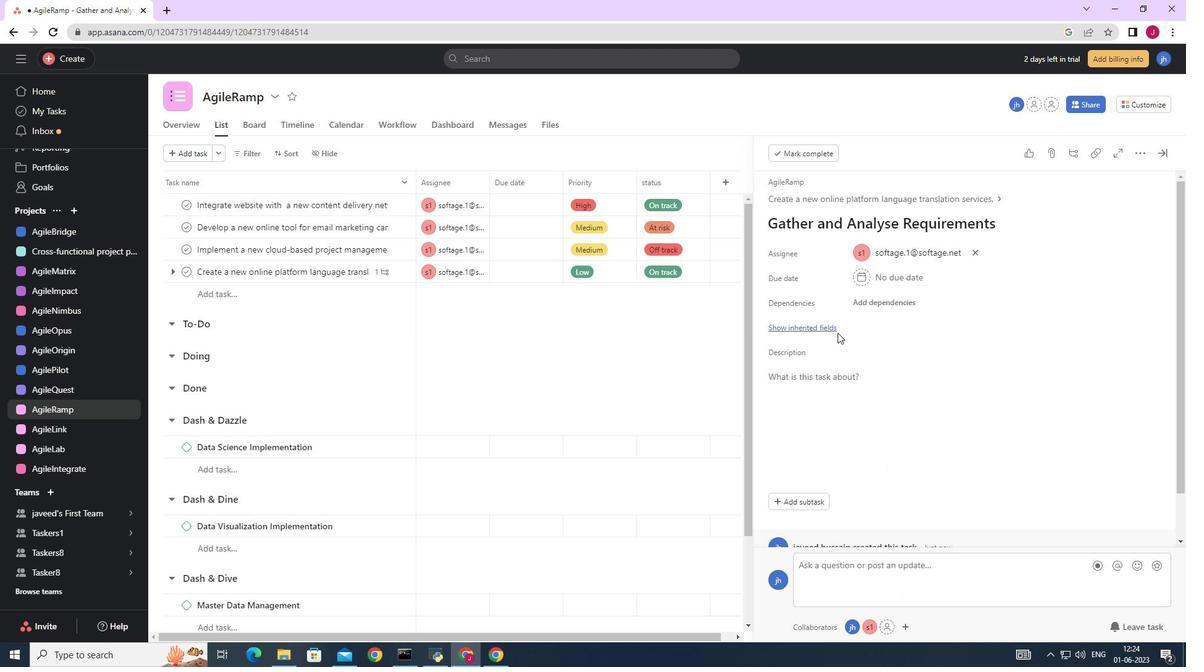 
Action: Mouse moved to (808, 276)
Screenshot: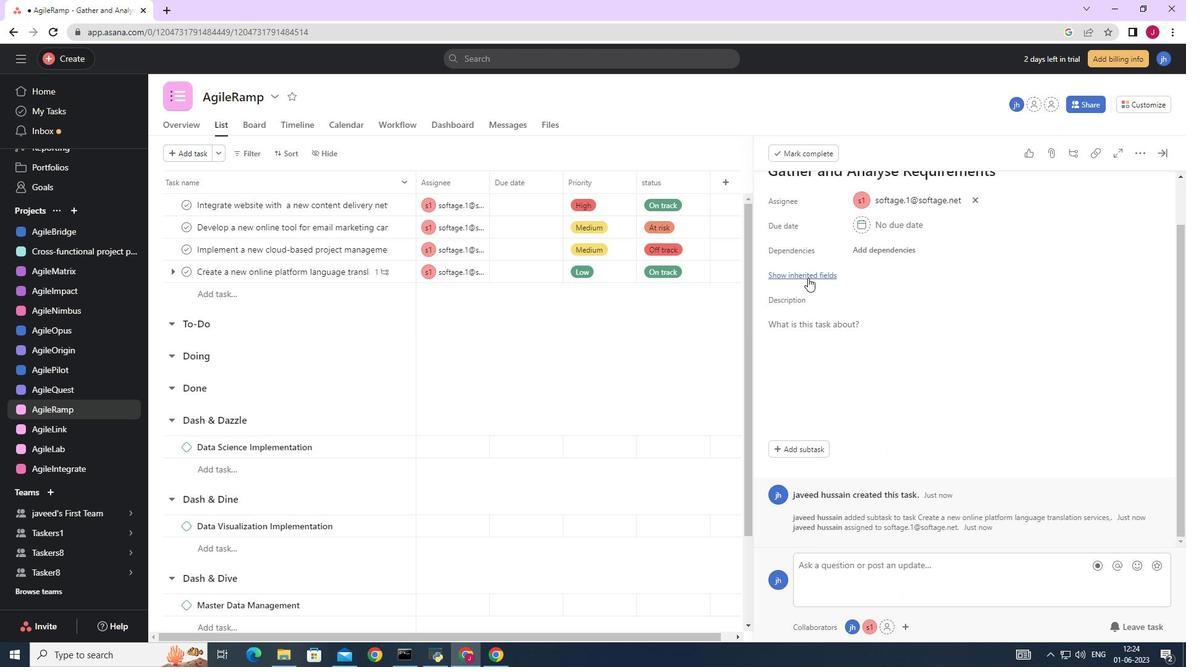
Action: Mouse pressed left at (808, 276)
Screenshot: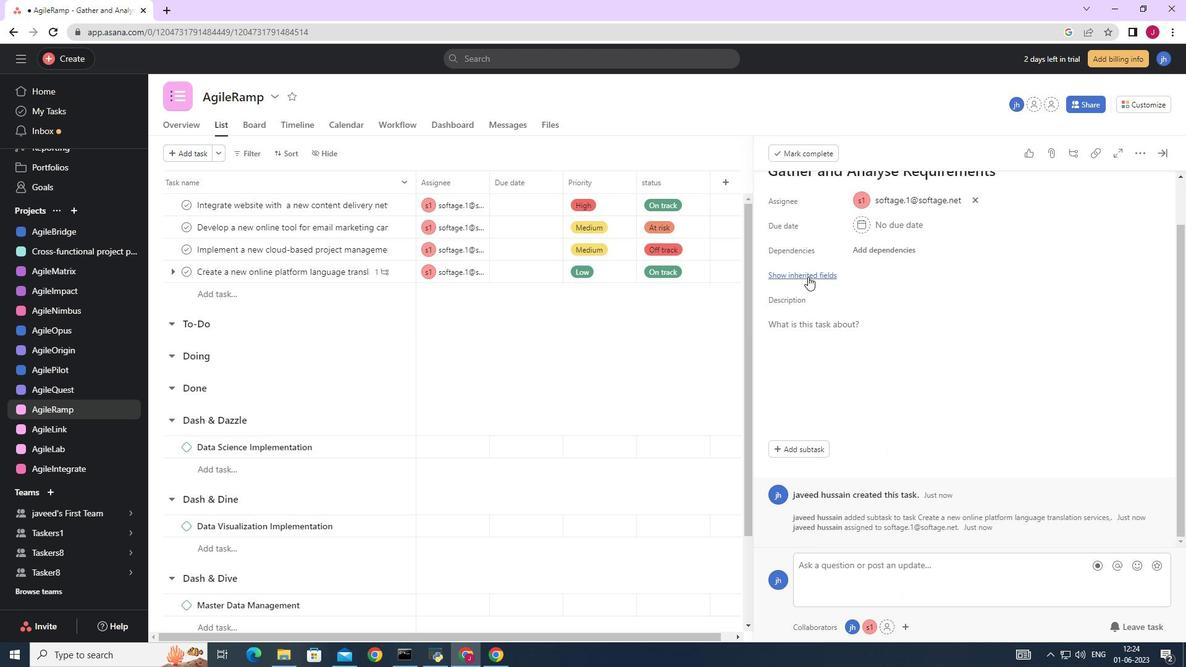 
Action: Mouse moved to (876, 244)
Screenshot: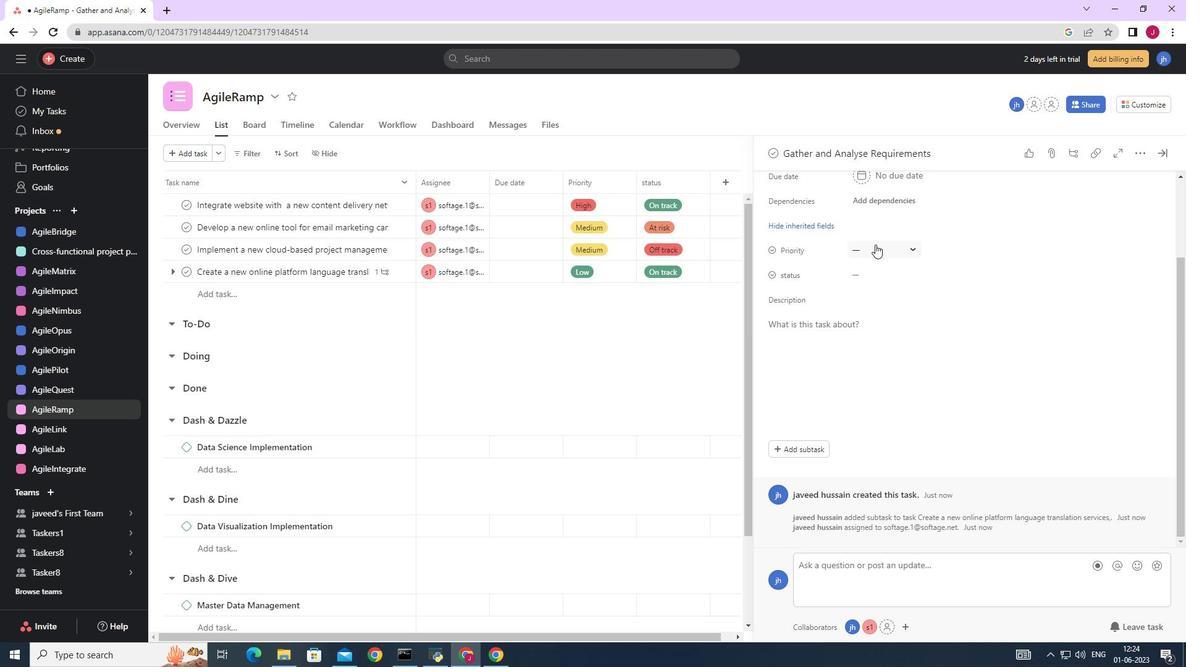 
Action: Mouse pressed left at (876, 244)
Screenshot: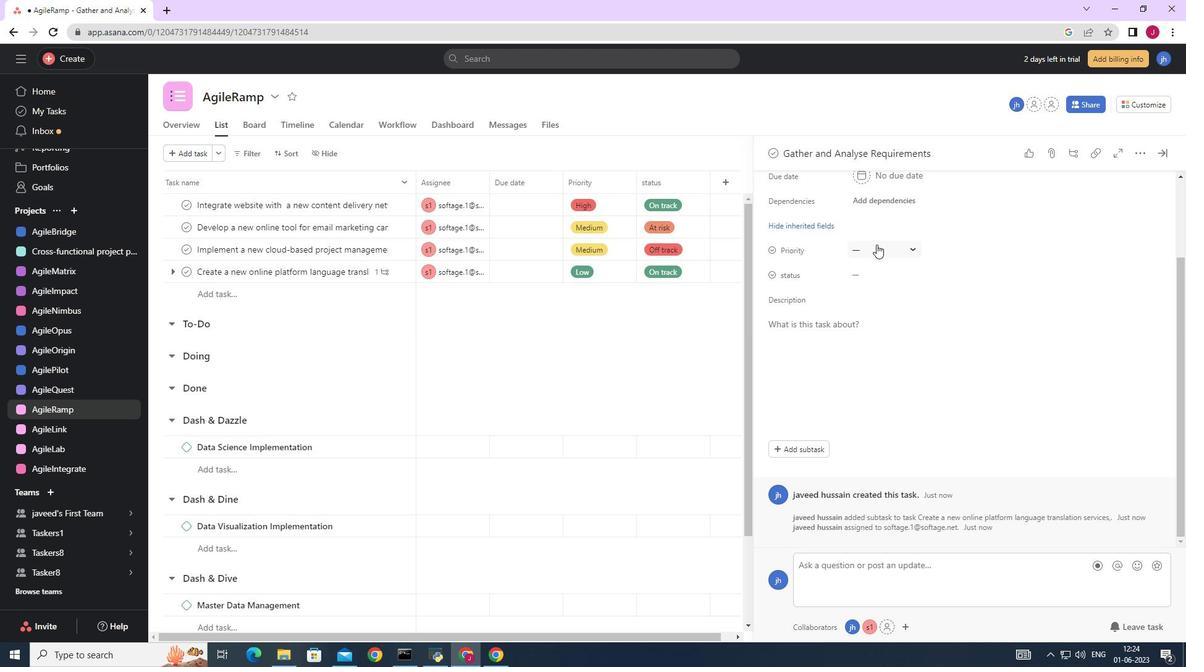 
Action: Mouse moved to (886, 335)
Screenshot: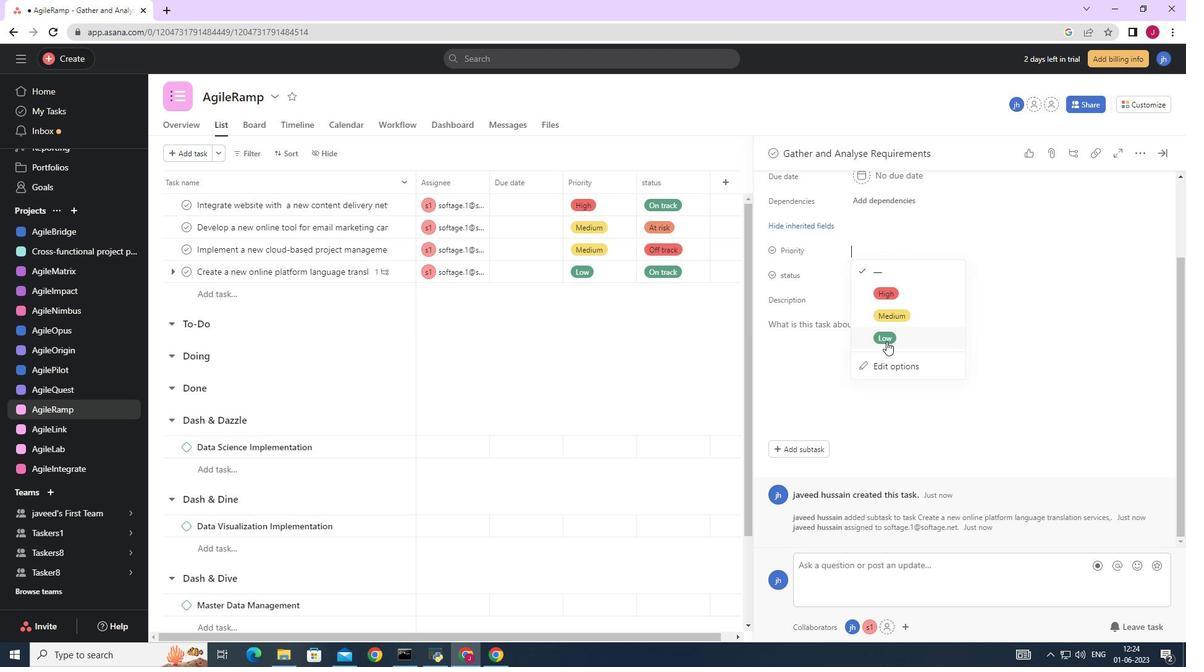 
Action: Mouse pressed left at (886, 335)
Screenshot: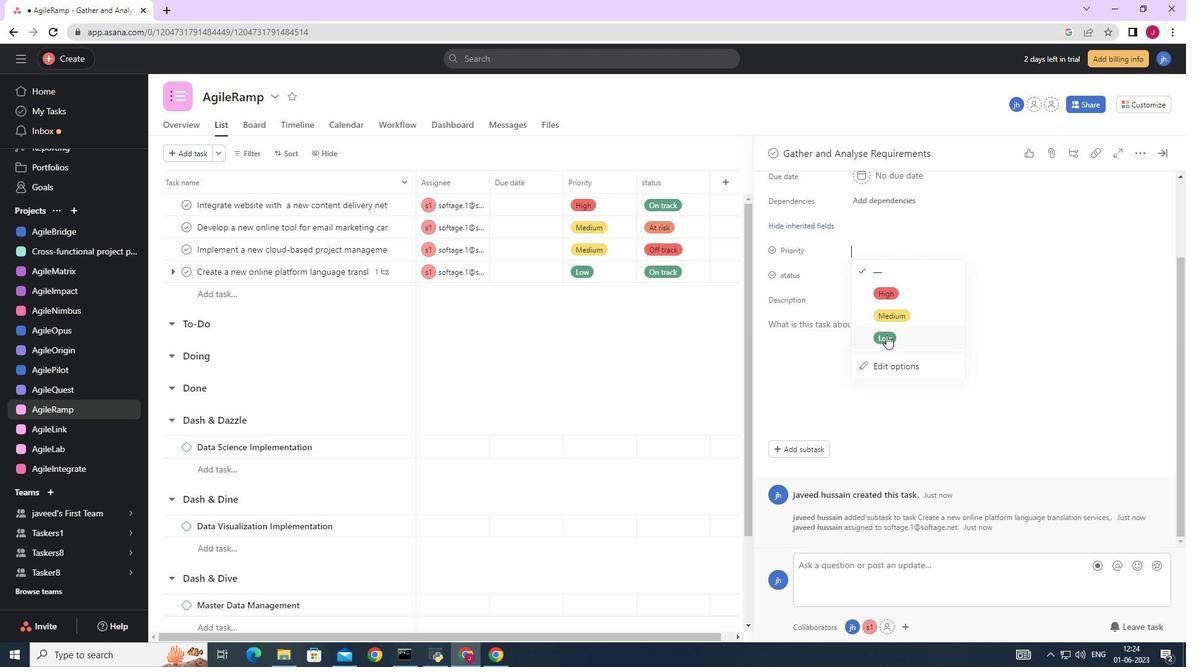 
Action: Mouse moved to (873, 267)
Screenshot: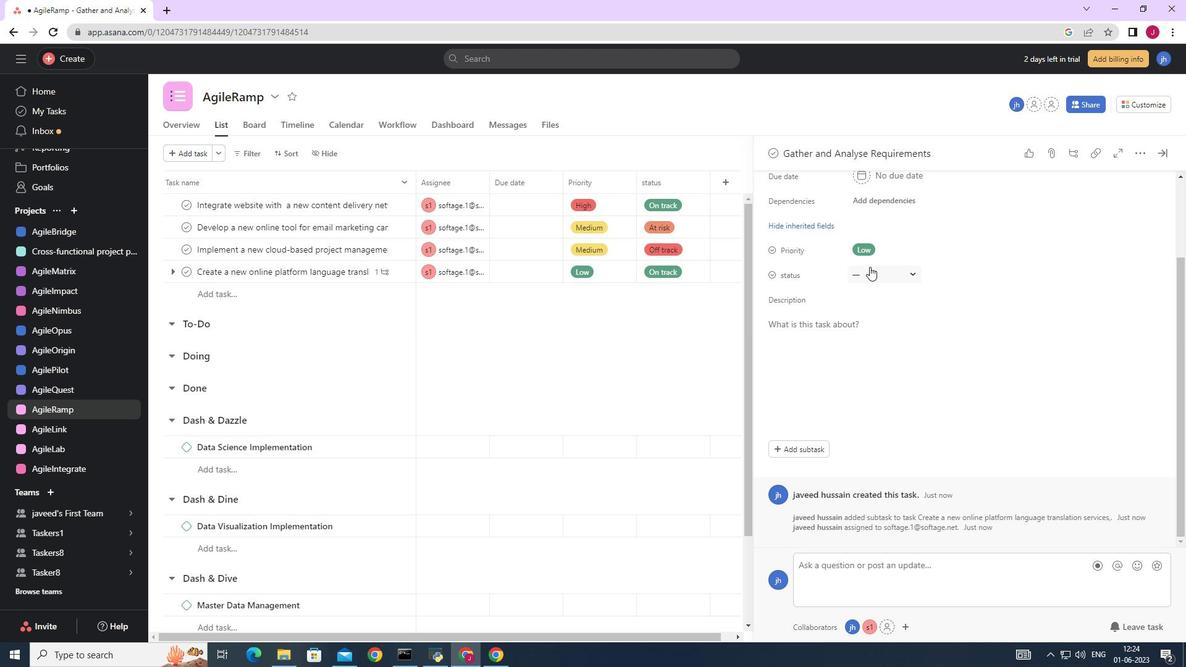 
Action: Mouse pressed left at (873, 267)
Screenshot: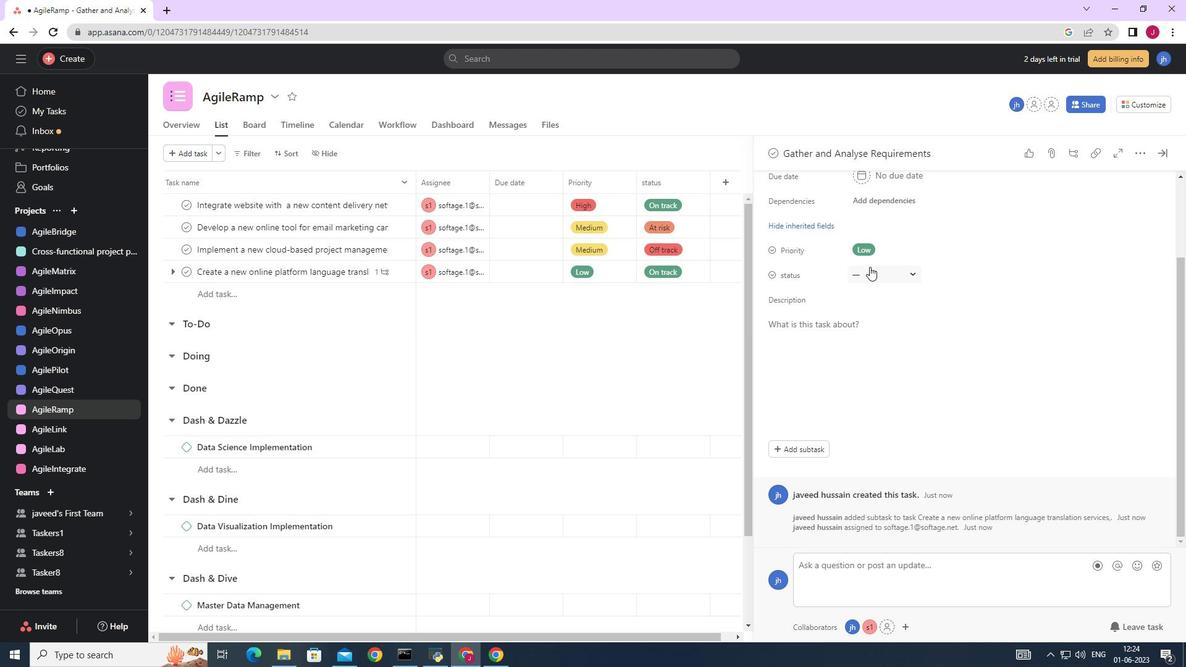 
Action: Mouse moved to (894, 310)
Screenshot: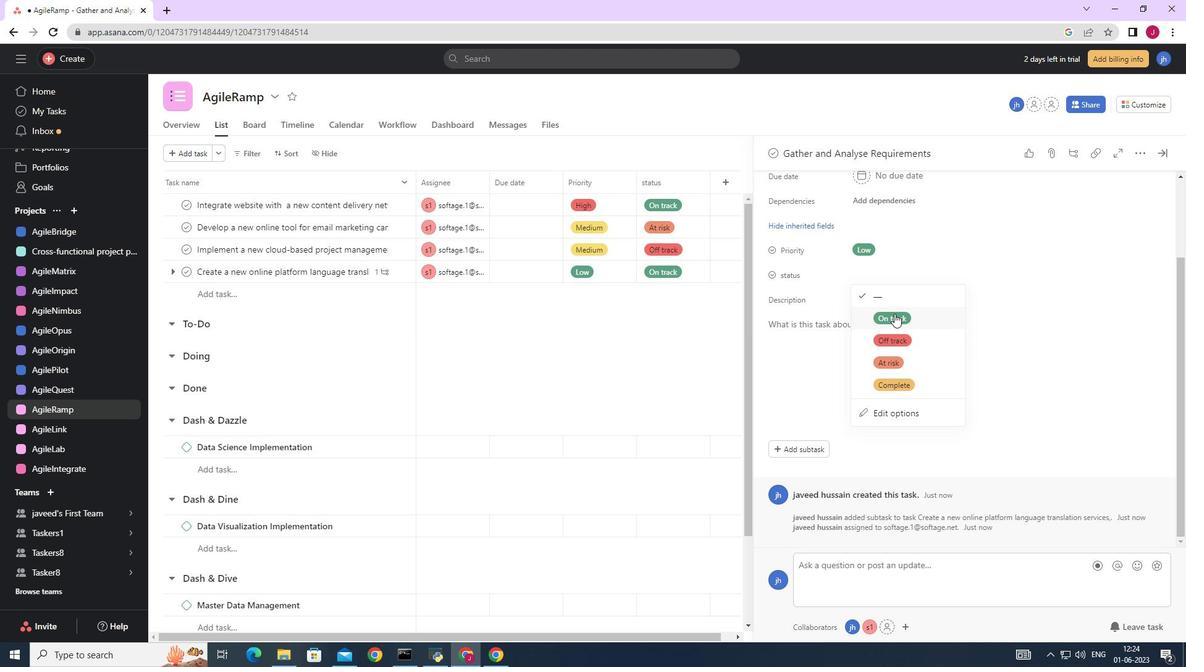 
Action: Mouse pressed left at (894, 310)
Screenshot: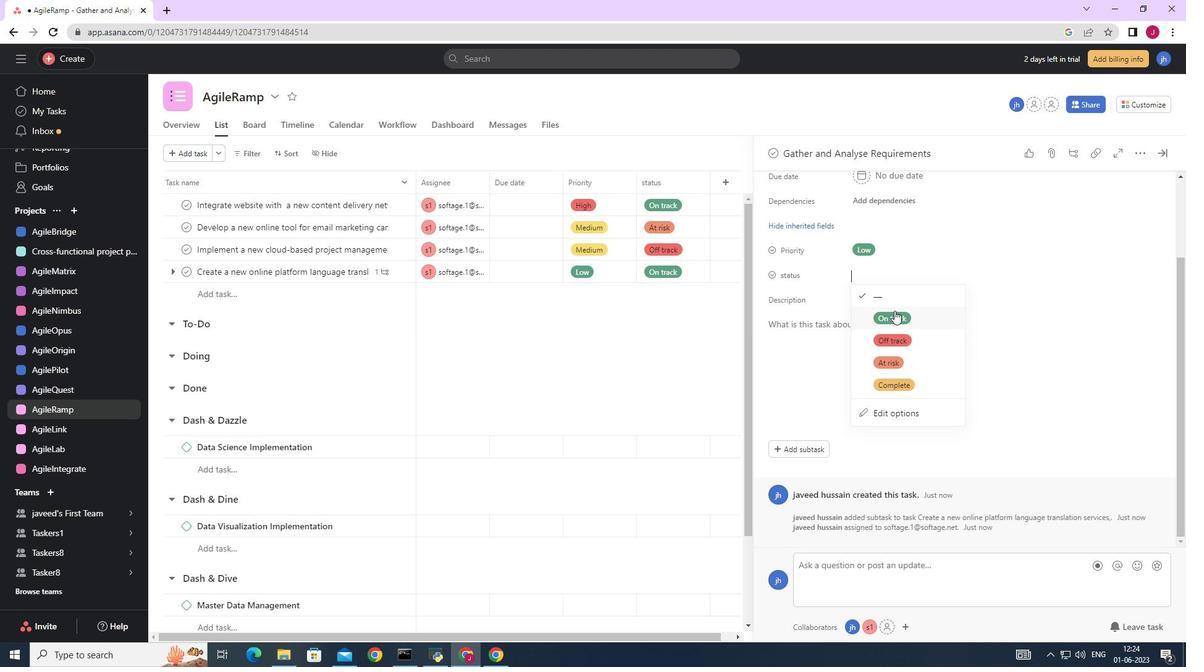 
Action: Mouse moved to (1166, 152)
Screenshot: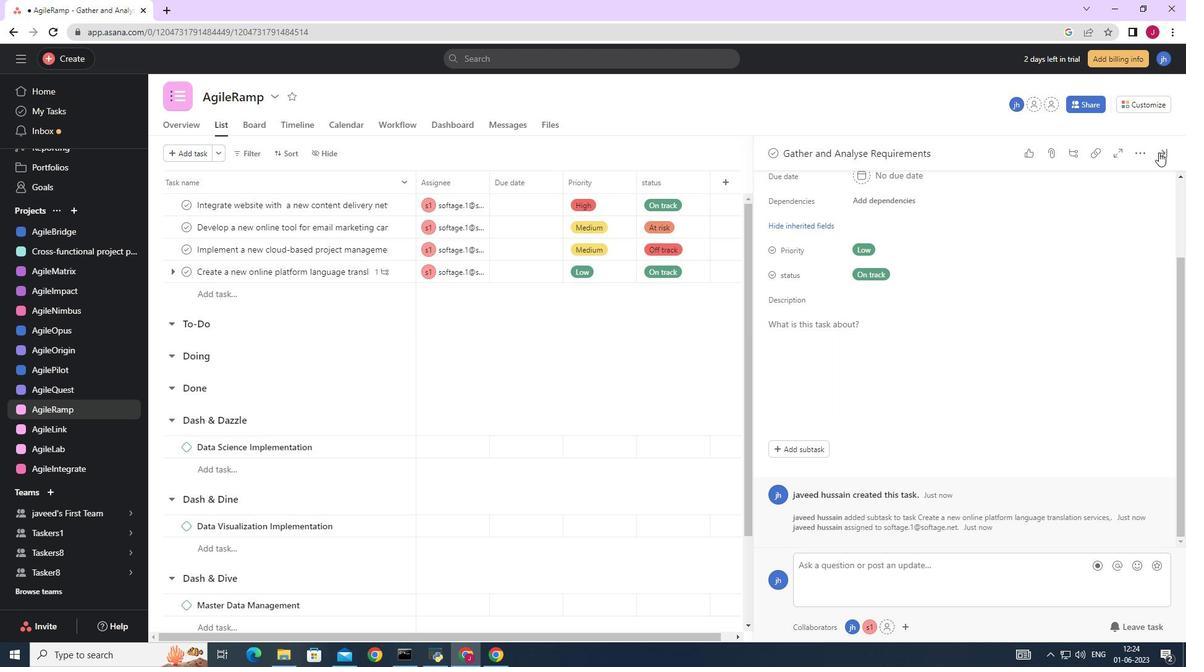 
Action: Mouse pressed left at (1166, 152)
Screenshot: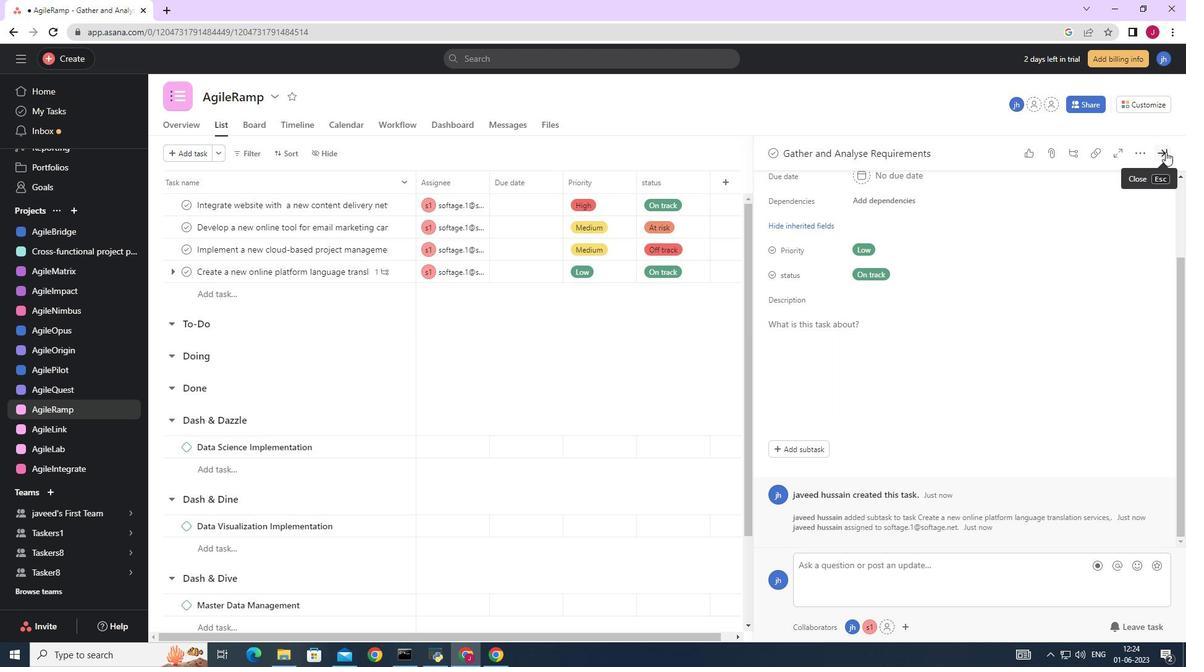 
Action: Mouse moved to (1044, 233)
Screenshot: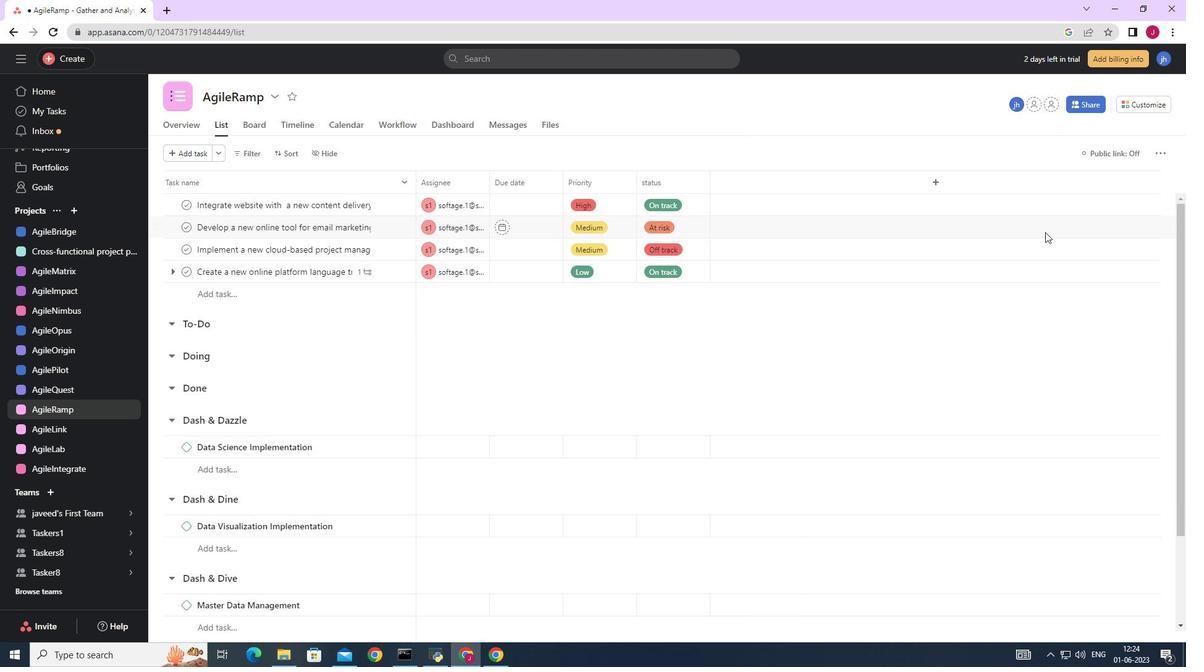 
